 Task: Add an event with the title Second Coffee Meeting with Key Business Influencer, date '2023/10/08', time 7:00 AM to 9:00 AMand add a description: In addition to the formal agenda, the AGM may also include guest speakers, industry experts, or presentations on relevant topics of interest to the attendees. These sessions provide an opportunity to gain insights from external sources, broaden perspectives, and stay informed about emerging trends or challenges that may impact the organization's future., put the event into Blue category . Add location for the event as: 321 Gulbenkian Museum, Lisbon, Portugal, logged in from the account softage.9@softage.netand send the event invitation to softage.7@softage.net with CC to  softage.8@softage.net. Set a reminder for the event 5 minutes before
Action: Mouse moved to (84, 116)
Screenshot: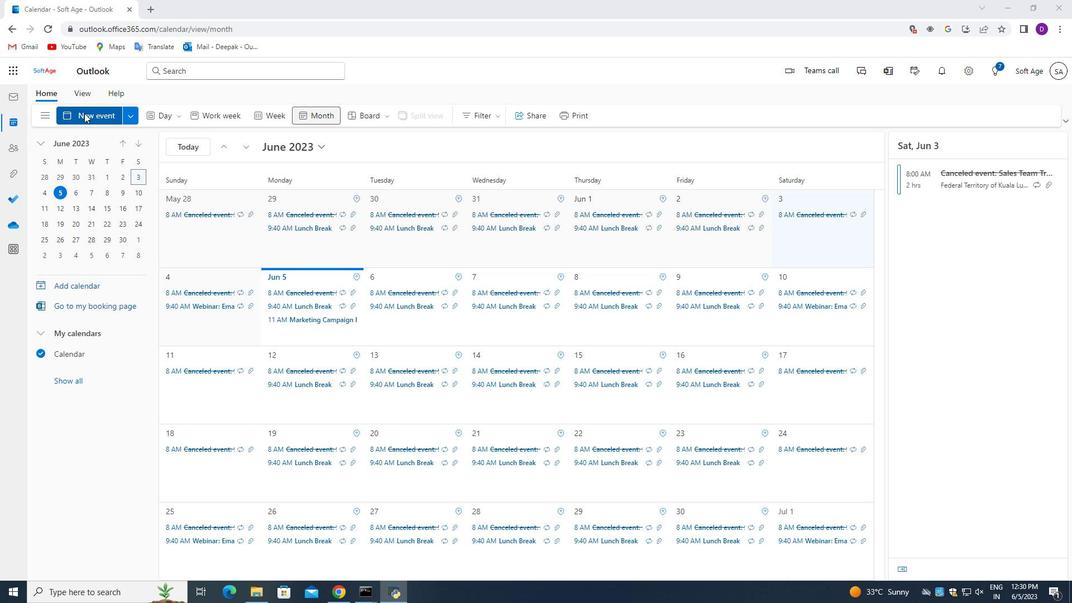 
Action: Mouse pressed left at (84, 116)
Screenshot: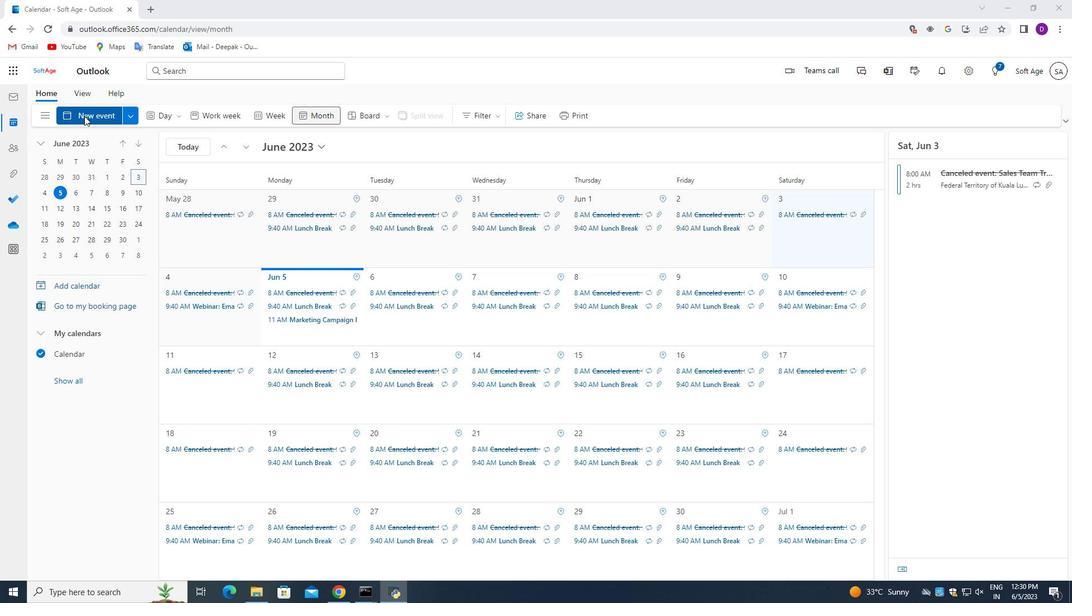 
Action: Mouse moved to (406, 481)
Screenshot: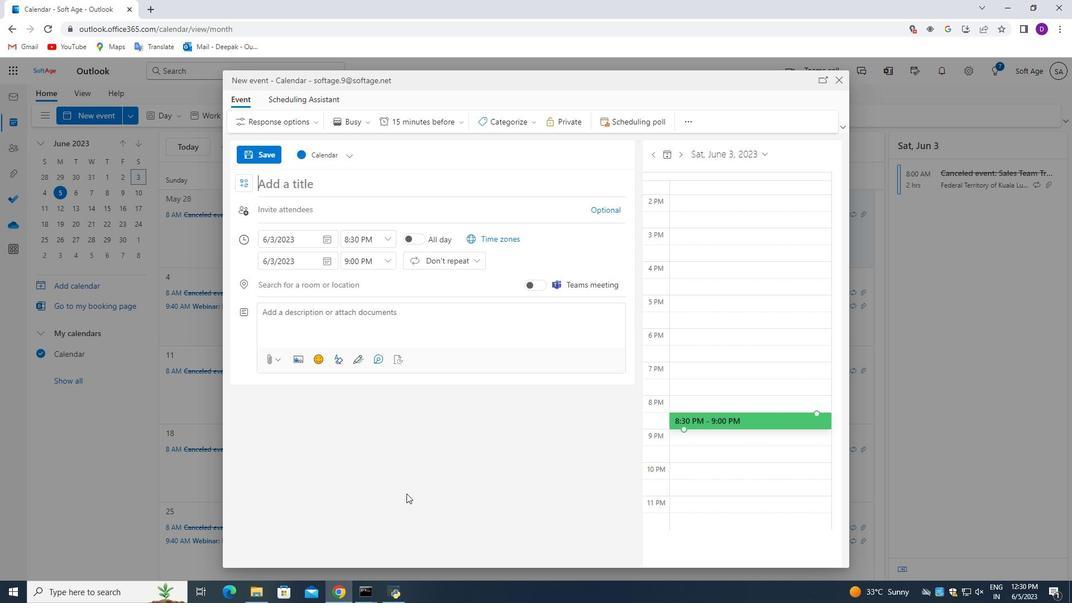 
Action: Key pressed <Key.shift_r>Second<Key.space><Key.shift_r>Coffee<Key.space><Key.shift>Meeting<Key.space><Key.shift_r>with<Key.space>key<Key.space><Key.shift_r>Business<Key.space><Key.shift>Influencer
Screenshot: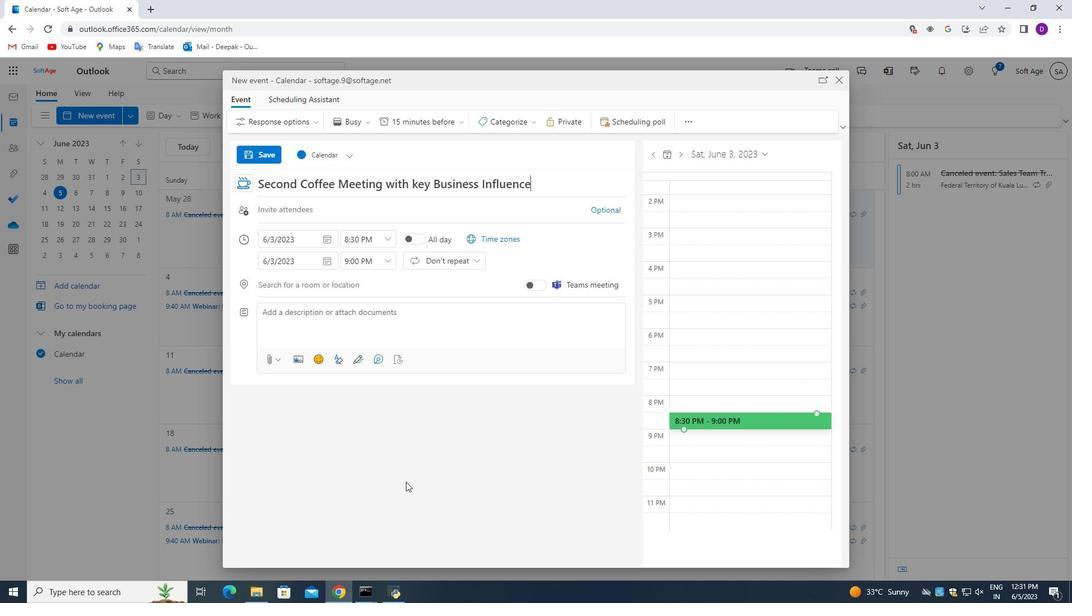 
Action: Mouse moved to (325, 239)
Screenshot: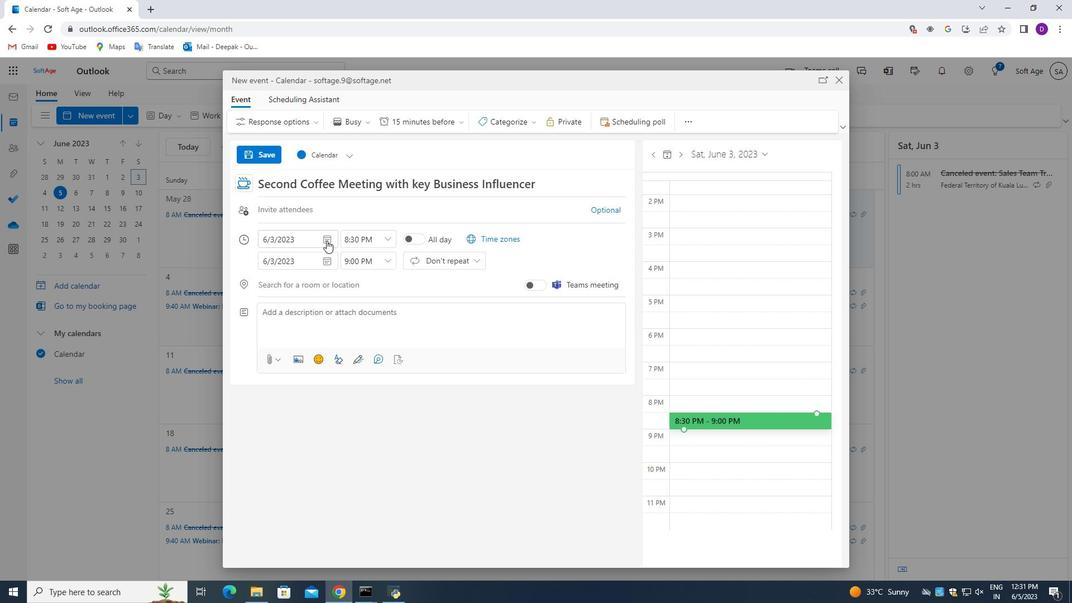 
Action: Mouse pressed left at (325, 239)
Screenshot: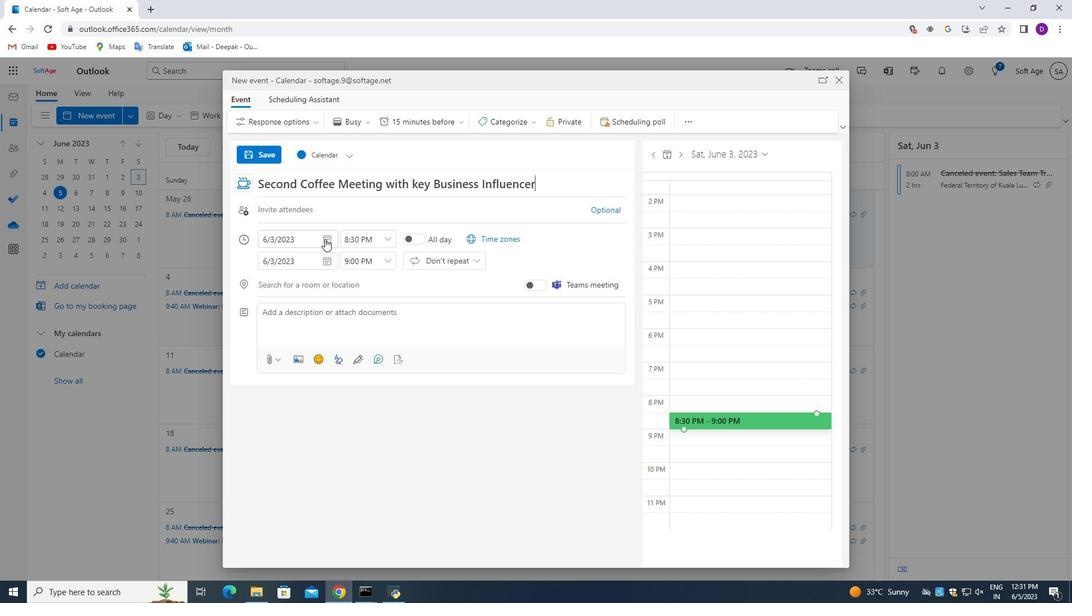 
Action: Mouse moved to (309, 266)
Screenshot: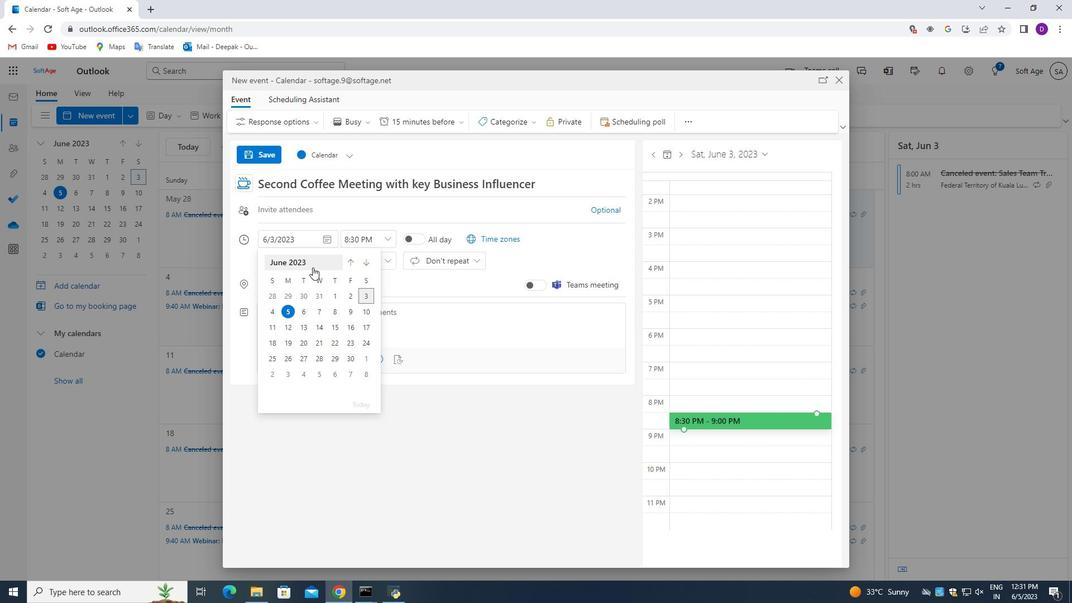 
Action: Mouse pressed left at (309, 266)
Screenshot: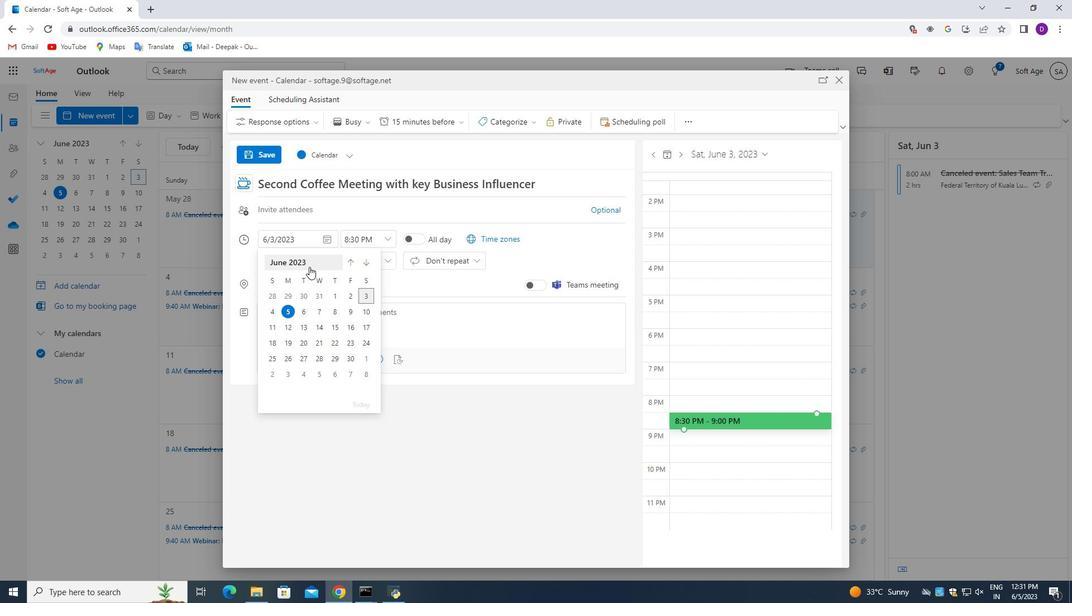 
Action: Mouse moved to (308, 344)
Screenshot: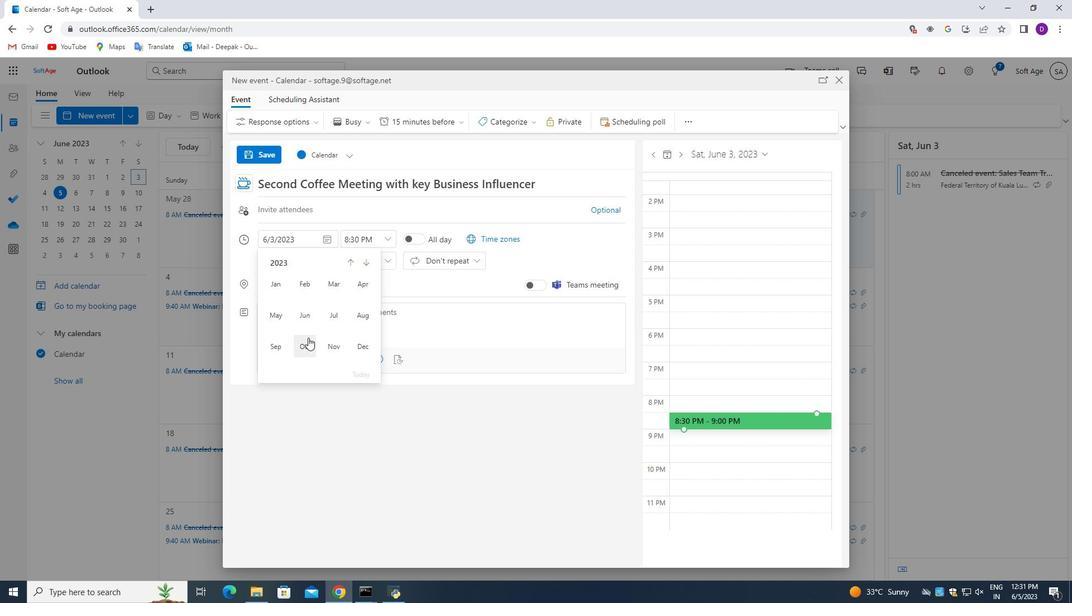 
Action: Mouse pressed left at (308, 344)
Screenshot: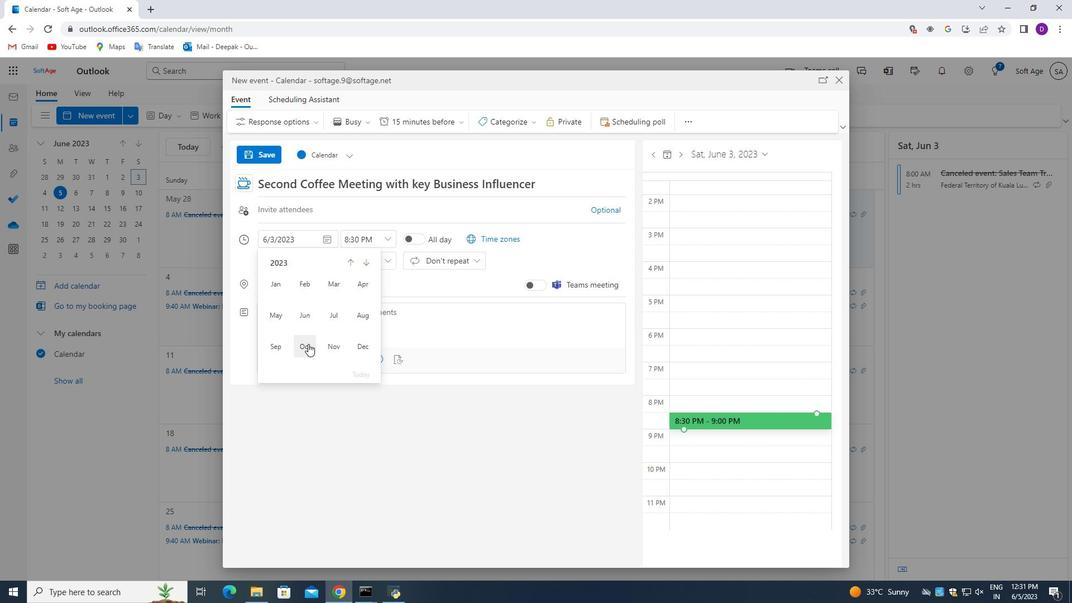 
Action: Mouse moved to (276, 313)
Screenshot: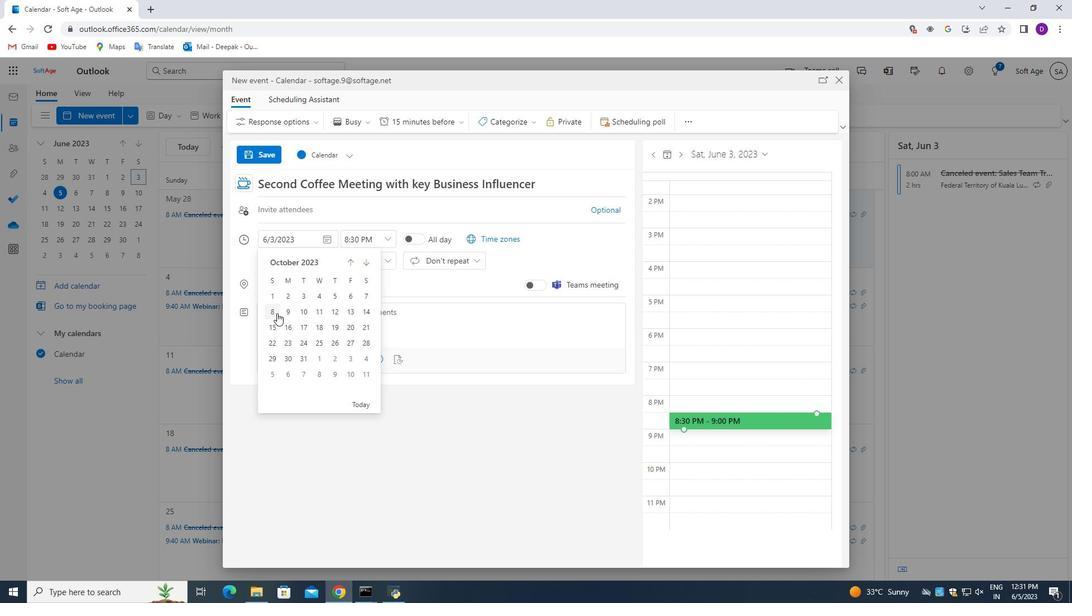 
Action: Mouse pressed left at (276, 313)
Screenshot: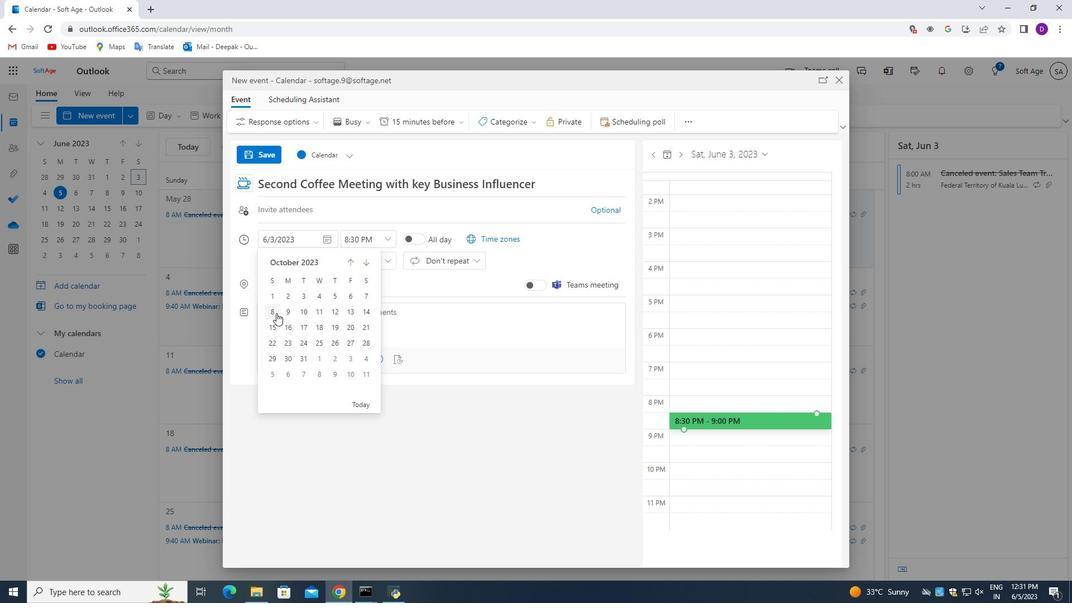 
Action: Mouse moved to (384, 243)
Screenshot: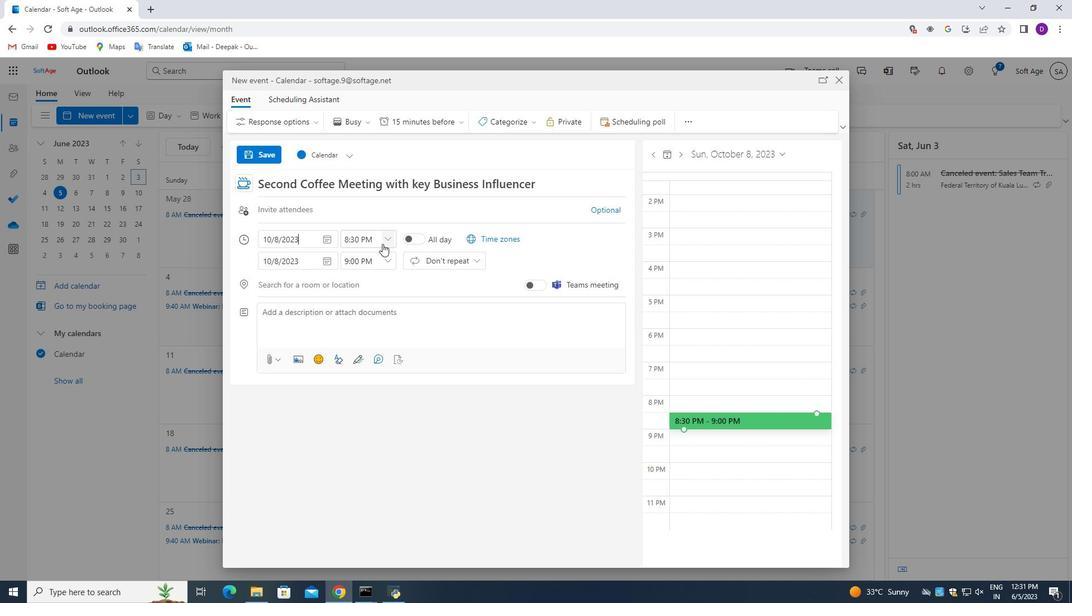 
Action: Mouse pressed left at (384, 243)
Screenshot: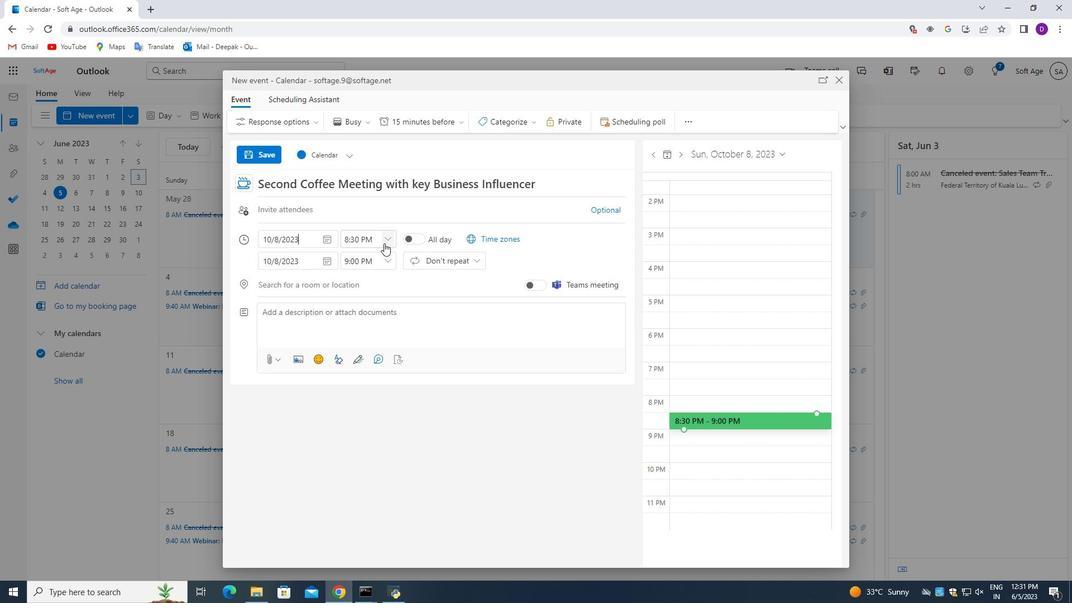 
Action: Mouse moved to (365, 319)
Screenshot: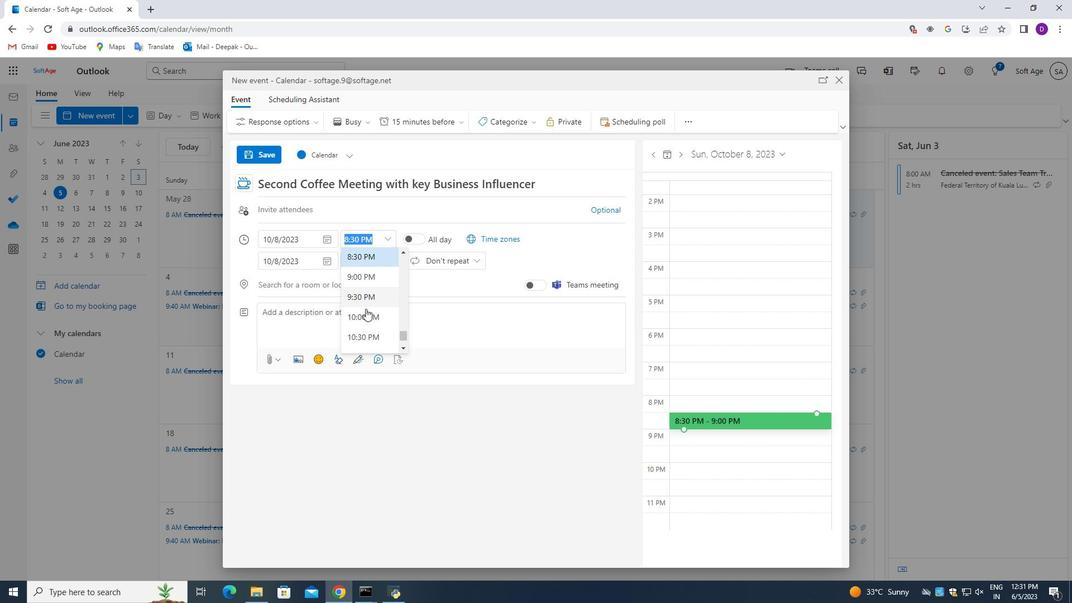 
Action: Mouse scrolled (365, 320) with delta (0, 0)
Screenshot: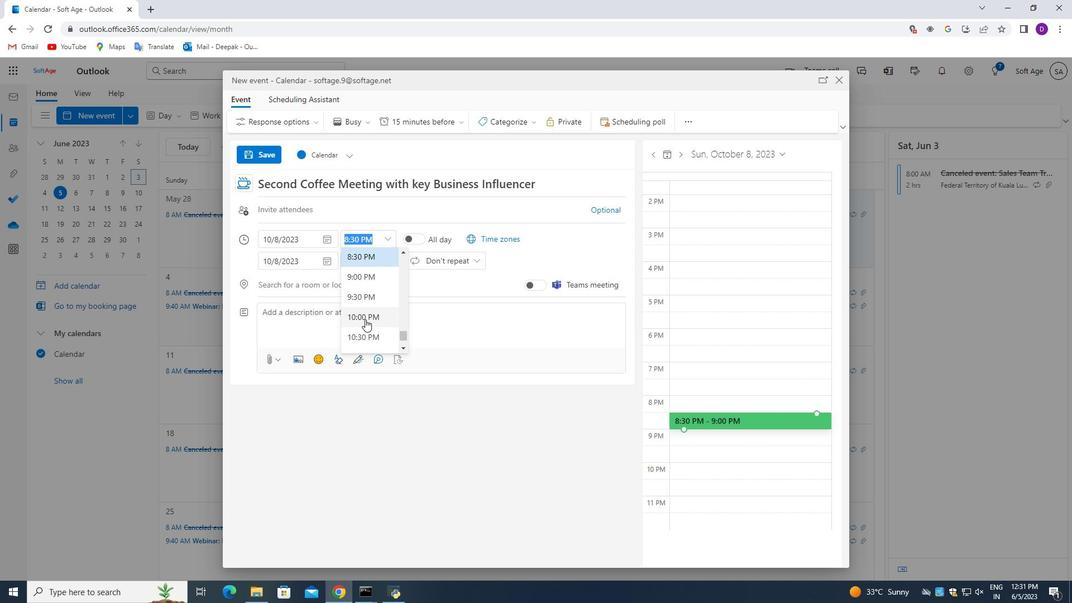 
Action: Mouse scrolled (365, 320) with delta (0, 0)
Screenshot: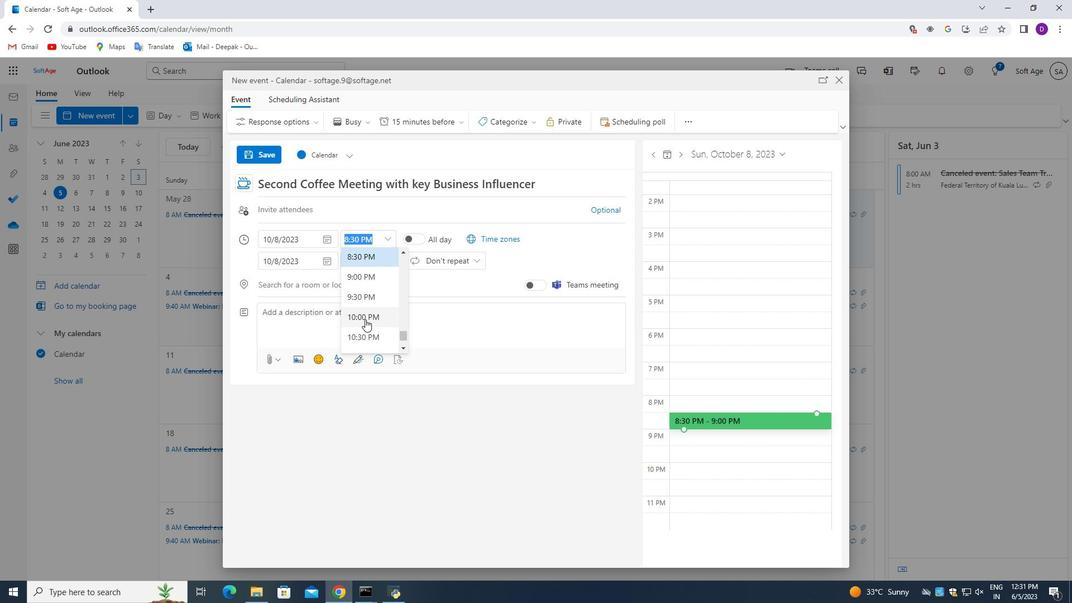 
Action: Mouse scrolled (365, 320) with delta (0, 0)
Screenshot: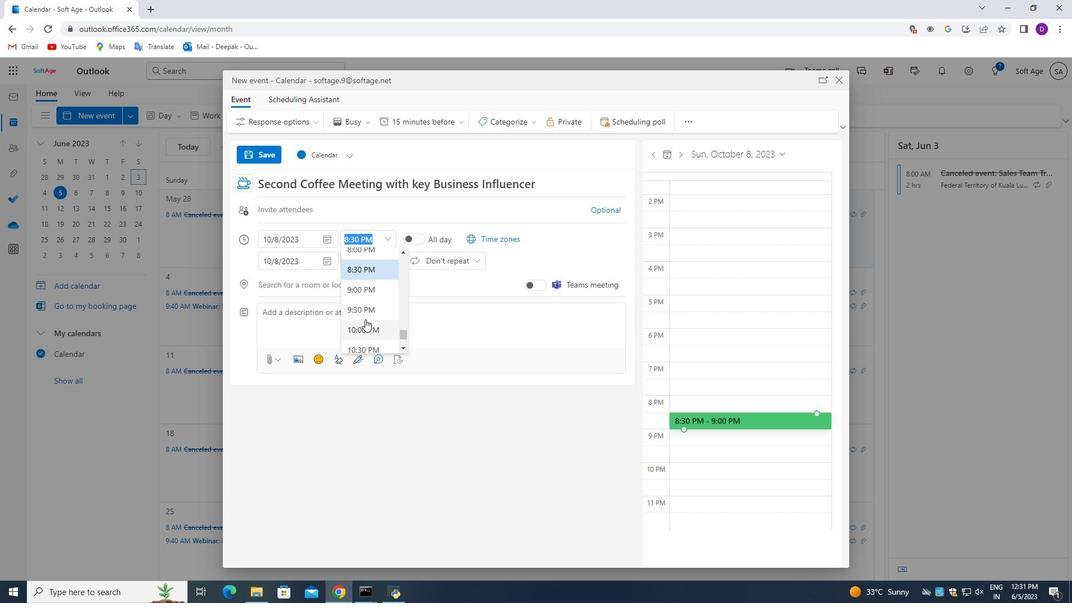
Action: Mouse moved to (364, 316)
Screenshot: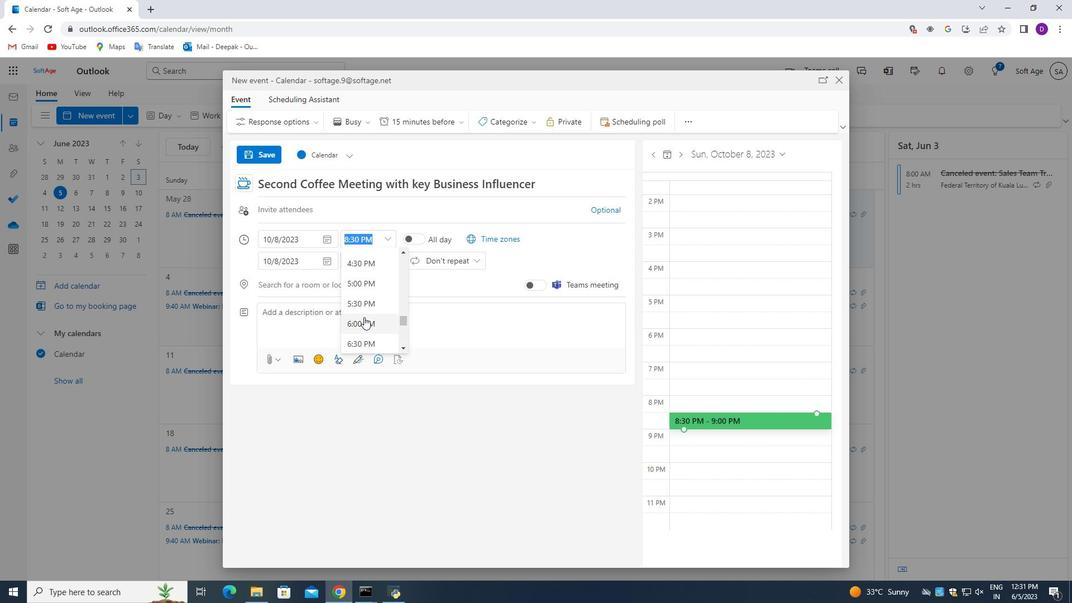 
Action: Mouse scrolled (364, 316) with delta (0, 0)
Screenshot: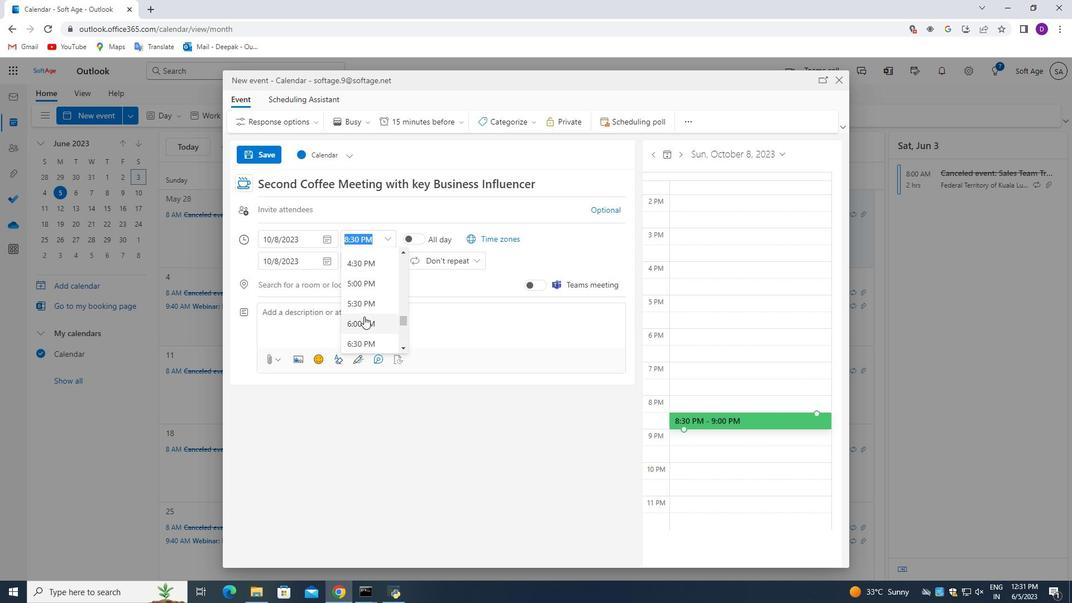 
Action: Mouse moved to (364, 316)
Screenshot: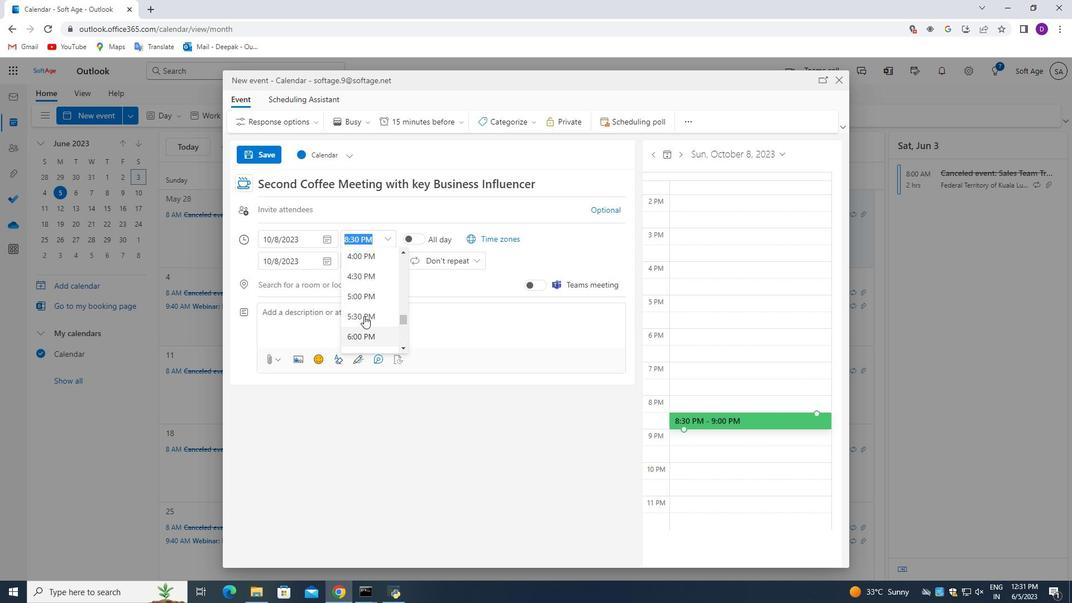 
Action: Mouse scrolled (364, 316) with delta (0, 0)
Screenshot: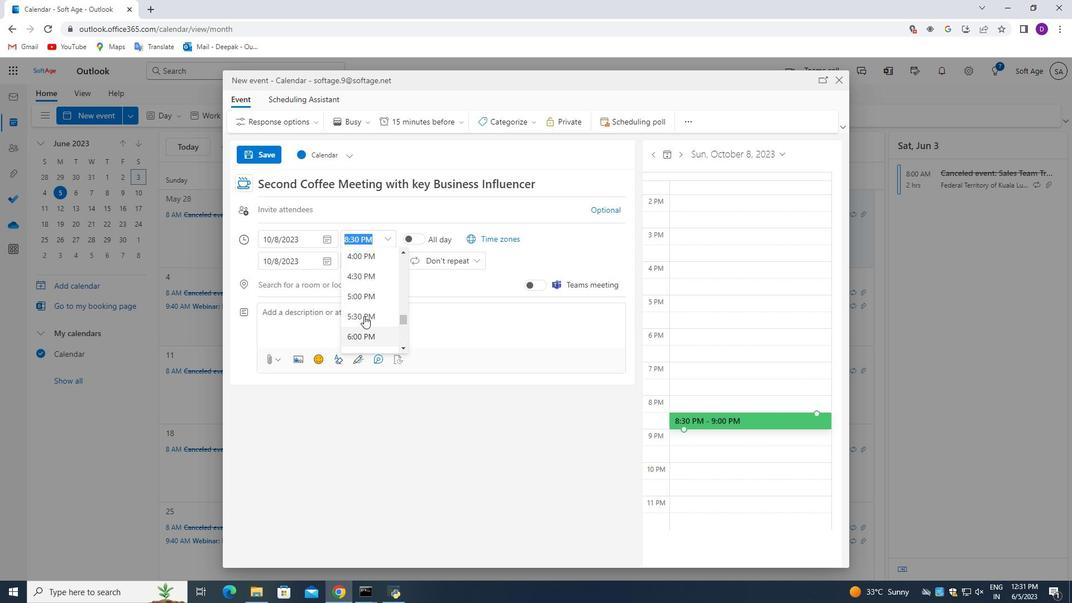 
Action: Mouse scrolled (364, 316) with delta (0, 0)
Screenshot: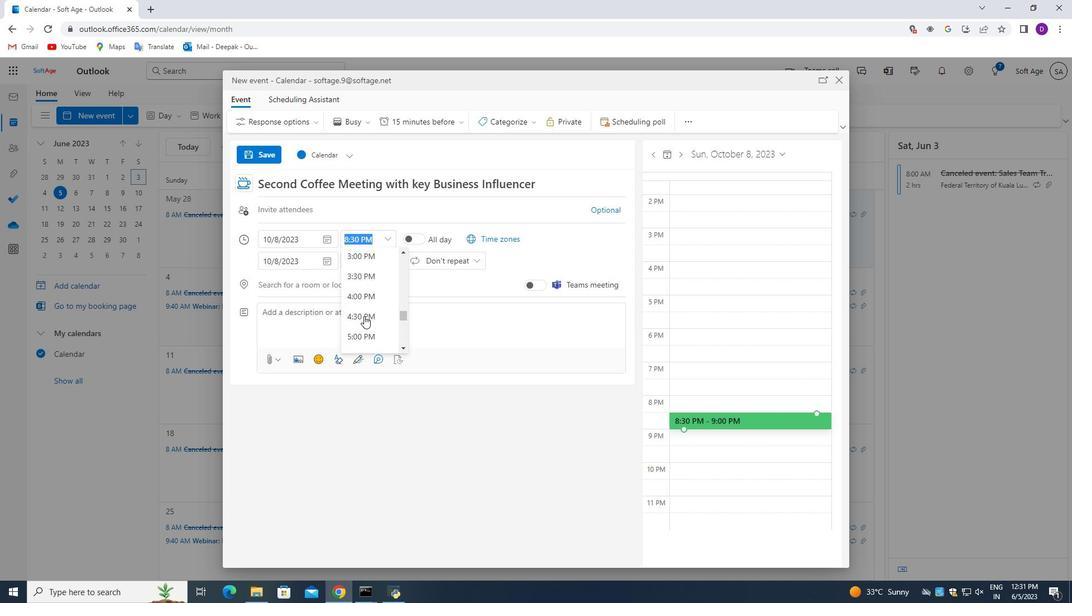 
Action: Mouse scrolled (364, 316) with delta (0, 0)
Screenshot: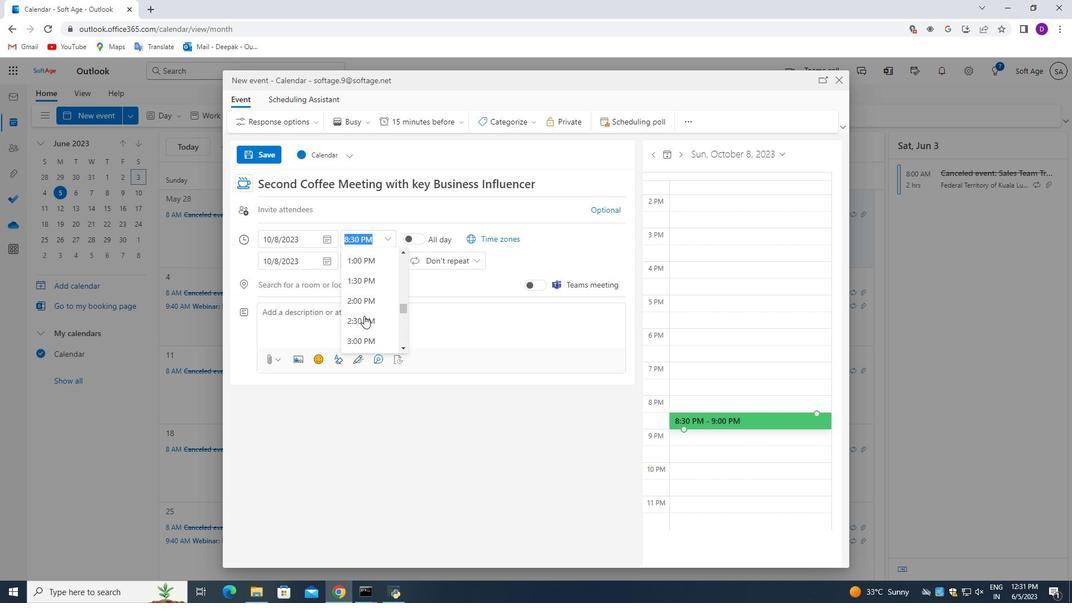 
Action: Mouse scrolled (364, 316) with delta (0, 0)
Screenshot: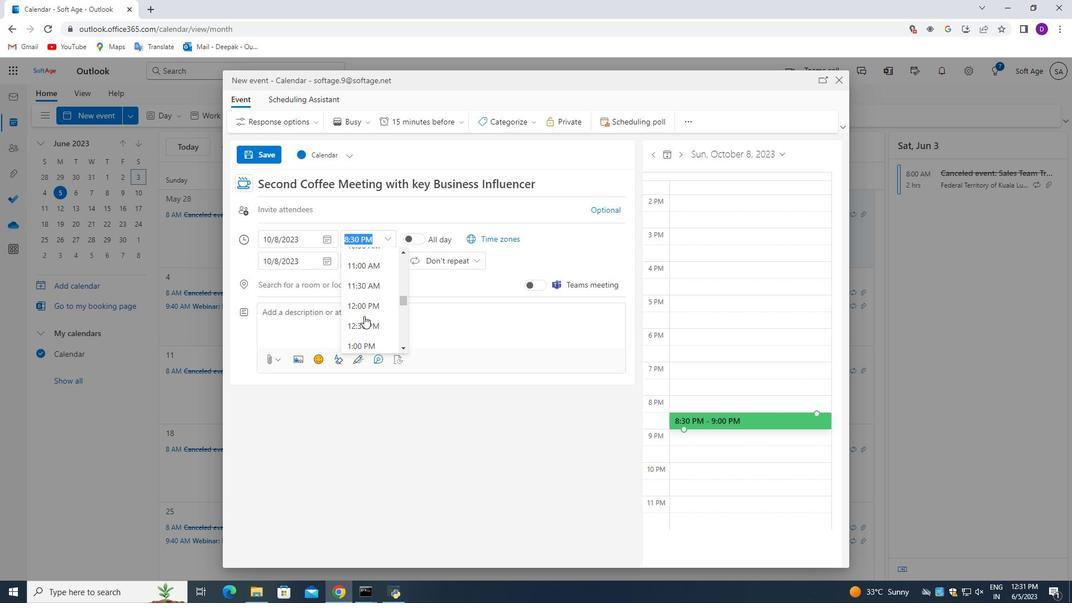 
Action: Mouse scrolled (364, 316) with delta (0, 0)
Screenshot: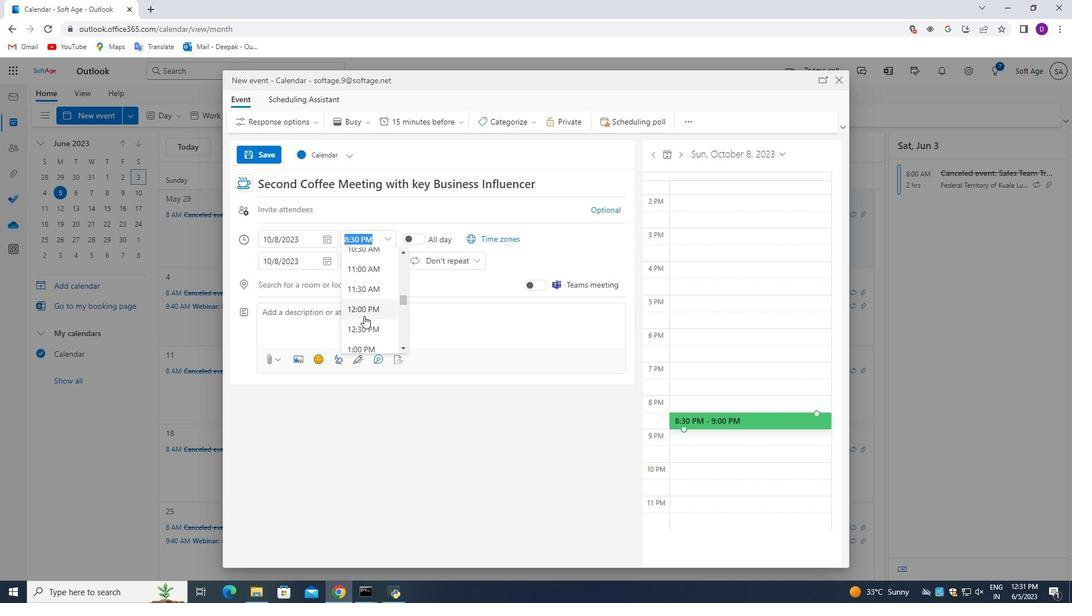 
Action: Mouse scrolled (364, 316) with delta (0, 0)
Screenshot: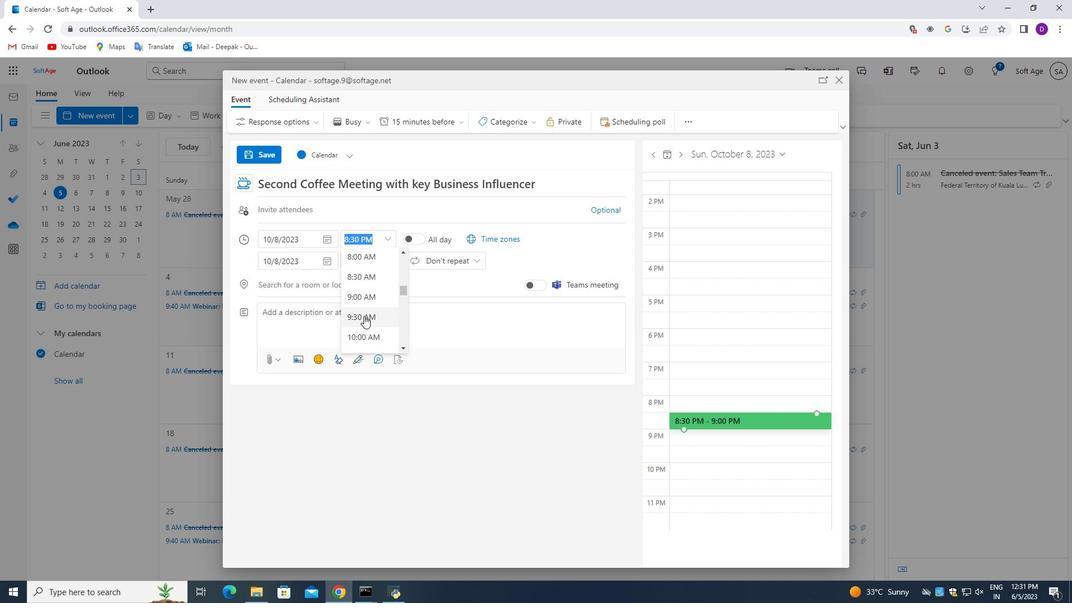 
Action: Mouse moved to (361, 274)
Screenshot: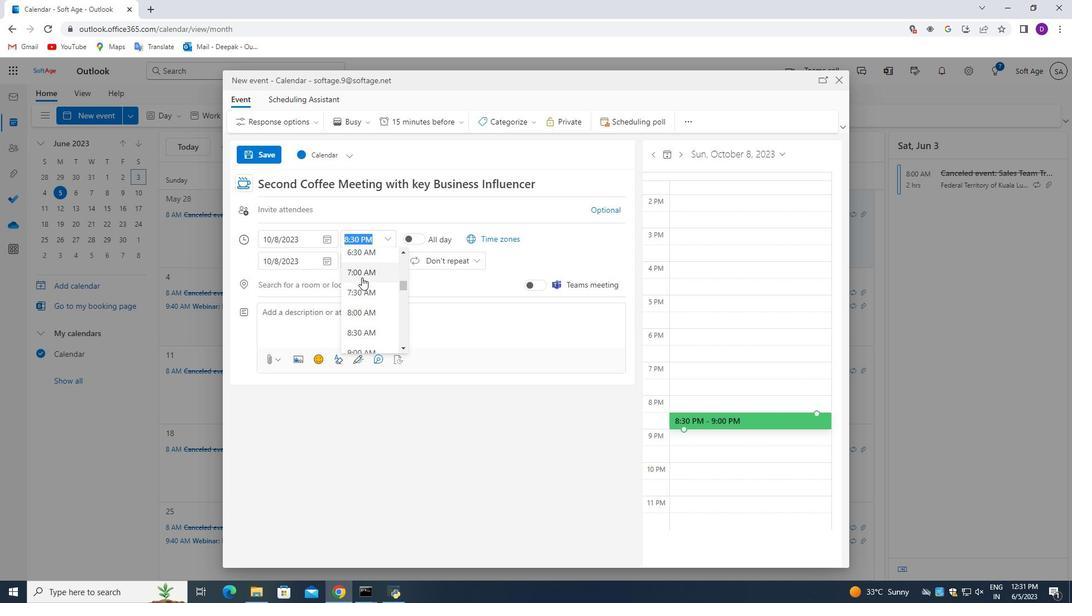 
Action: Mouse pressed left at (361, 274)
Screenshot: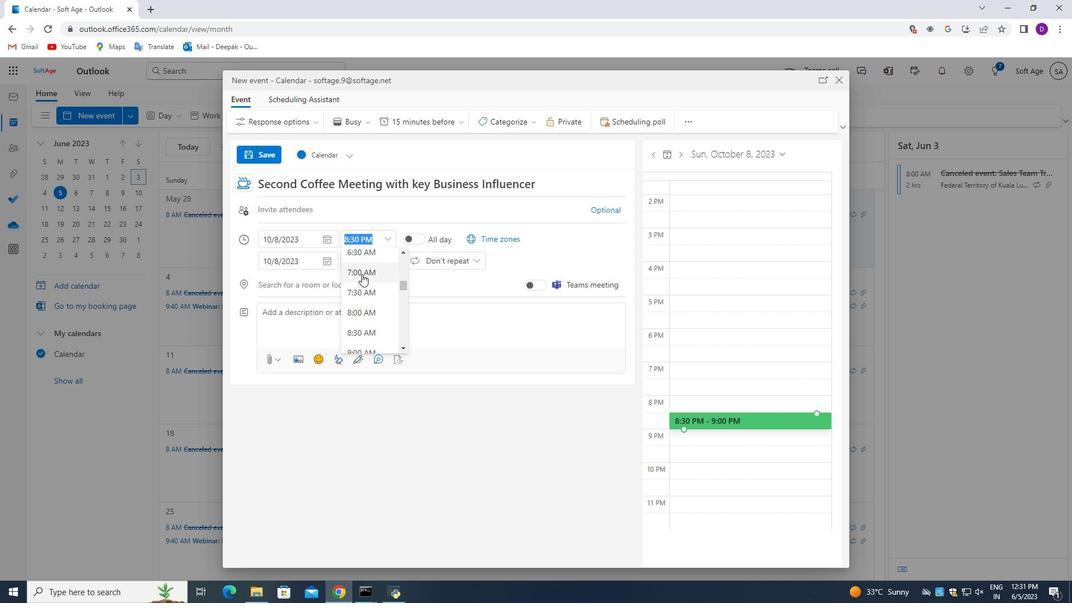 
Action: Mouse moved to (387, 261)
Screenshot: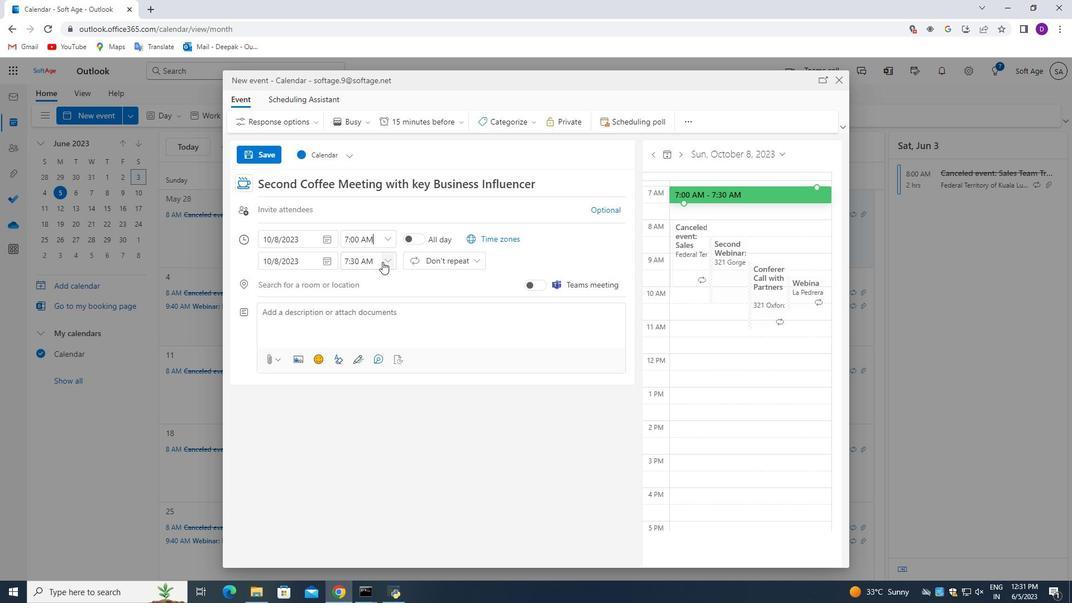 
Action: Mouse pressed left at (387, 261)
Screenshot: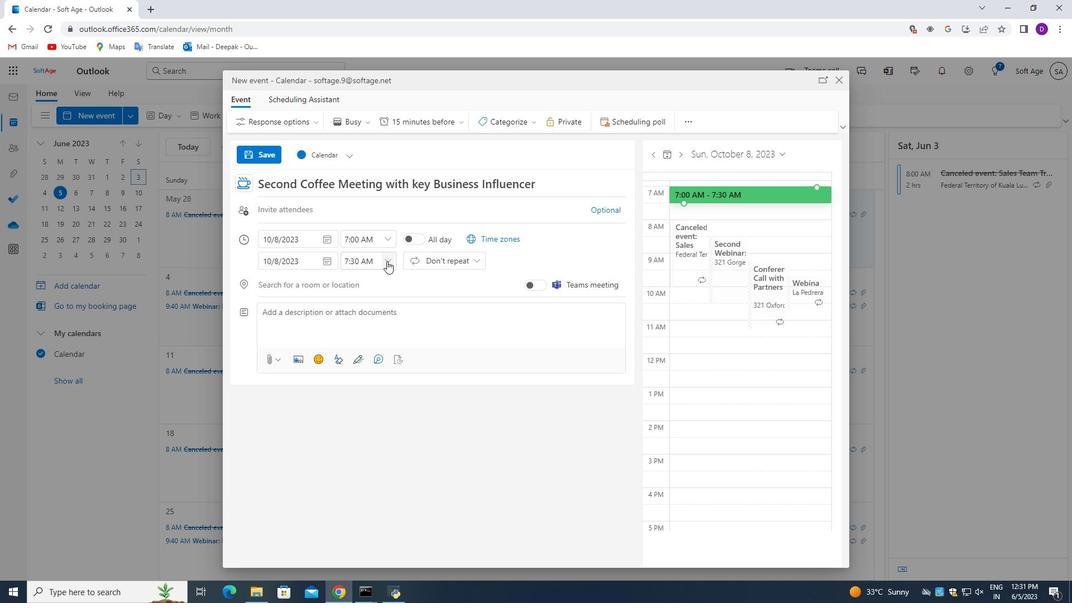
Action: Mouse moved to (389, 336)
Screenshot: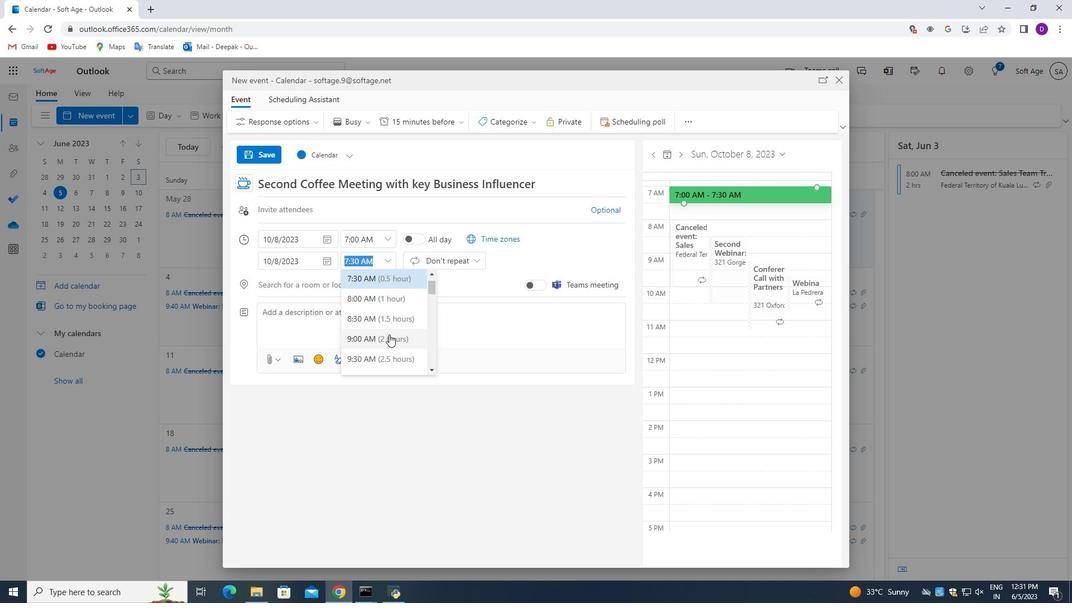 
Action: Mouse pressed left at (389, 336)
Screenshot: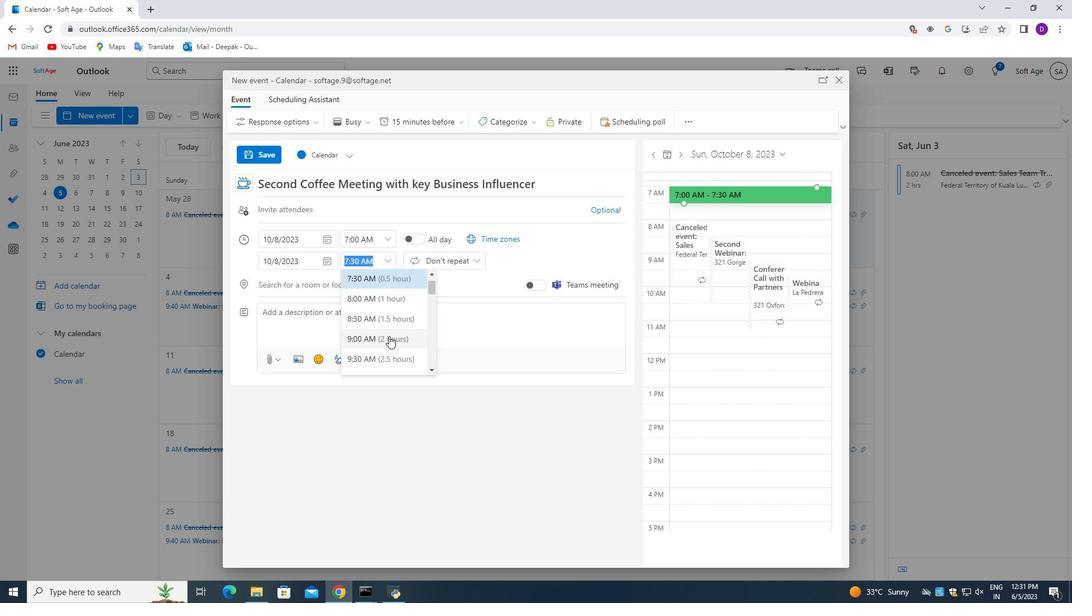 
Action: Mouse moved to (336, 317)
Screenshot: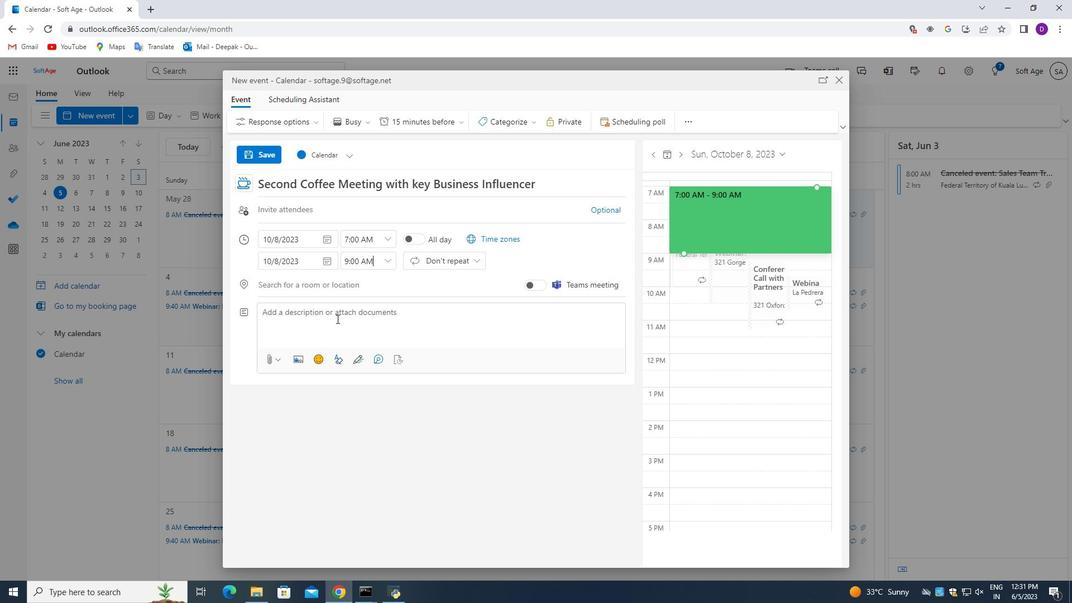 
Action: Mouse pressed left at (336, 317)
Screenshot: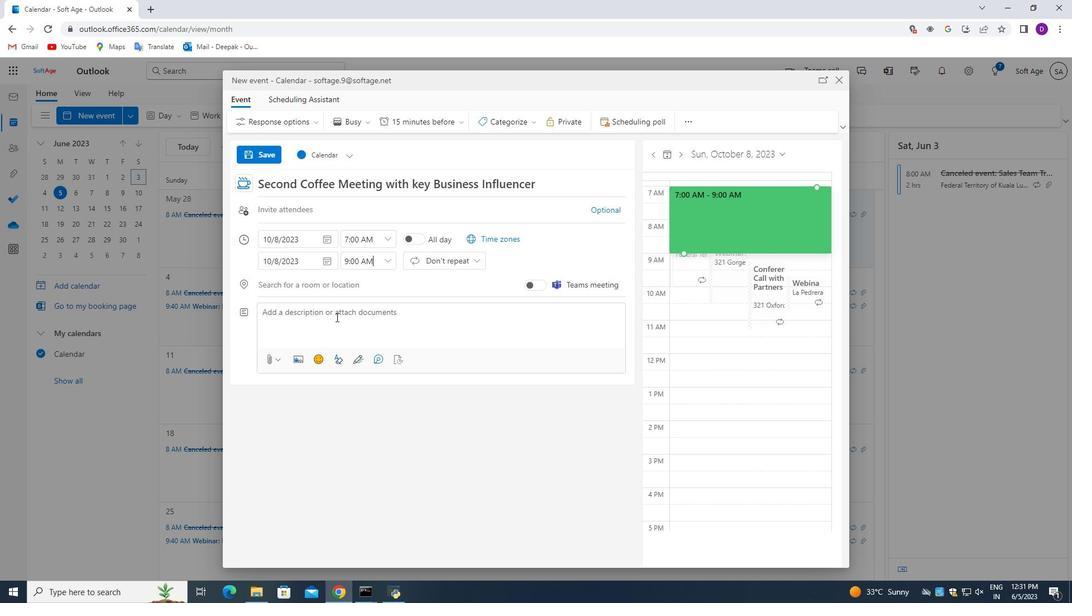 
Action: Mouse moved to (353, 453)
Screenshot: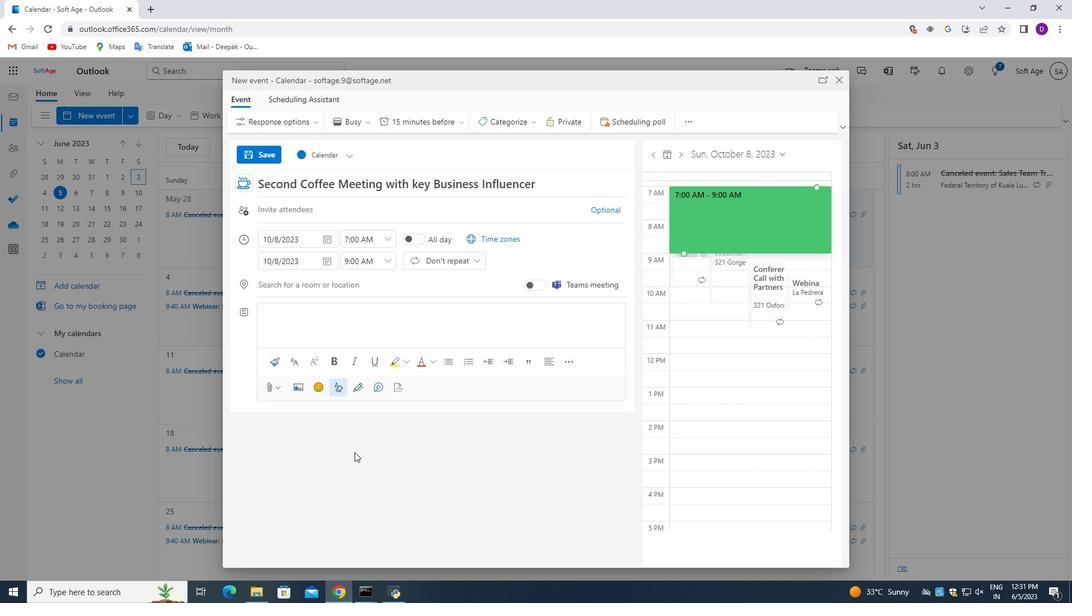 
Action: Key pressed in<Key.space>additio
Screenshot: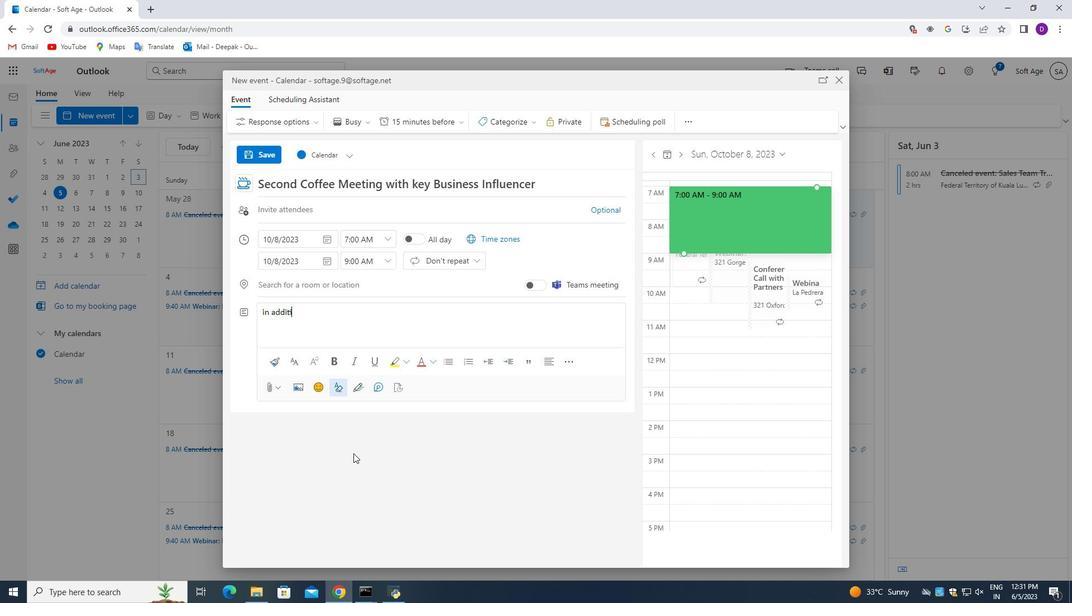 
Action: Mouse moved to (352, 453)
Screenshot: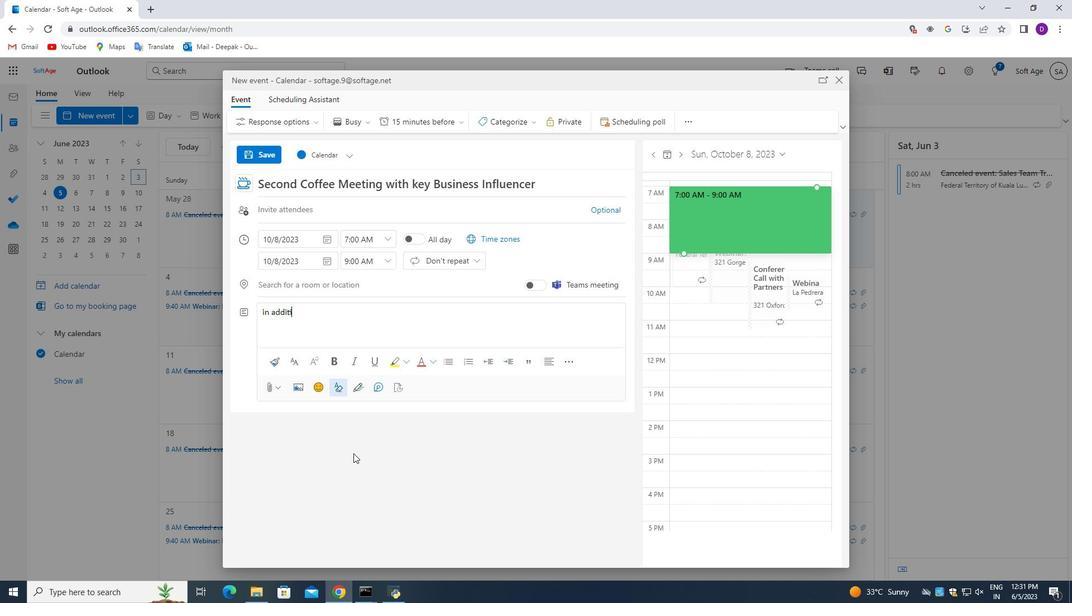 
Action: Key pressed n<Key.space>to<Key.space>the<Key.space>formal<Key.space>agenda,<Key.space>the<Key.space><Key.shift_r>AGM<Key.space>may<Key.space>also<Key.space>include<Key.space>guest<Key.space>speakers,<Key.space>industry<Key.space>experts,<Key.space>or<Key.space>presentations<Key.space>on<Key.space>relevant<Key.space>topics<Key.space>of<Key.space>interest<Key.space>to<Key.space>the<Key.space>attendees.<Key.space><Key.shift_r>These<Key.space>sessions<Key.space>provide<Key.space>and<Key.space><Key.backspace><Key.backspace><Key.space>opportunity<Key.space>to<Key.space>gin<Key.space><Key.backspace><Key.backspace><Key.backspace>ain<Key.space>insights<Key.space>from<Key.space>external<Key.space>sources,<Key.space>broaden<Key.space>perspectives,<Key.space>and<Key.space>stay<Key.space>informed<Key.space>about<Key.space>emerging<Key.space>trends<Key.space>or<Key.space>challenges<Key.space>that<Key.space>may<Key.space>impact<Key.space>the<Key.space>organization's<Key.space>future.
Screenshot: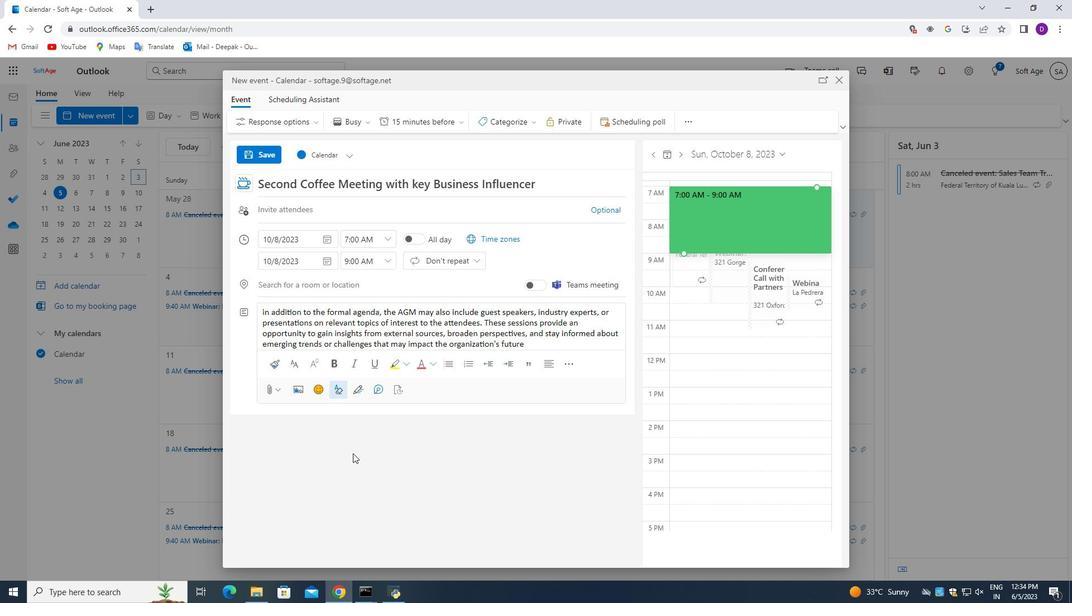 
Action: Mouse moved to (504, 125)
Screenshot: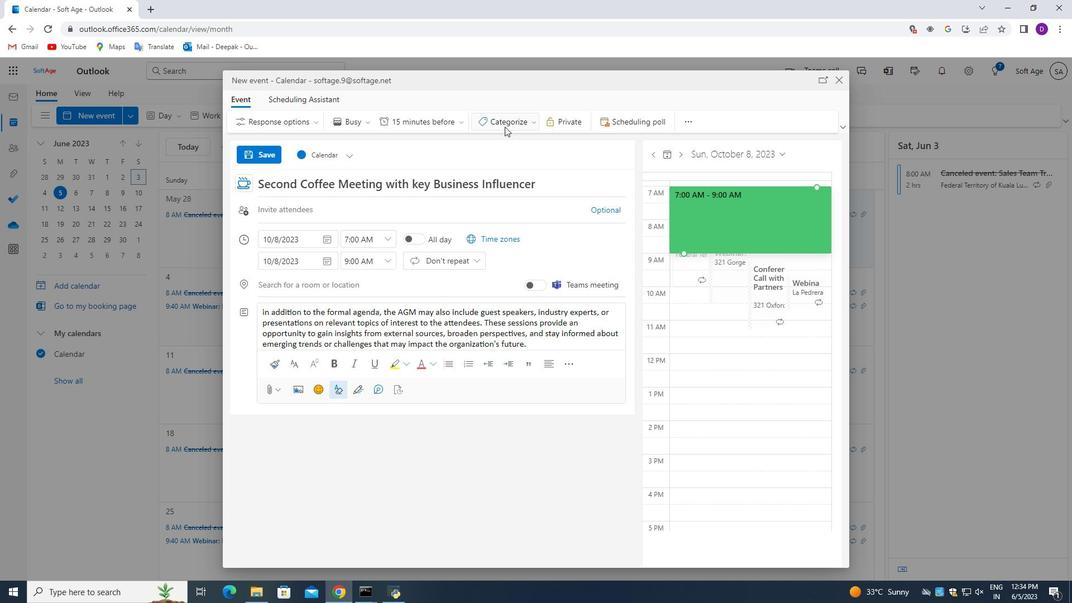 
Action: Mouse pressed left at (504, 125)
Screenshot: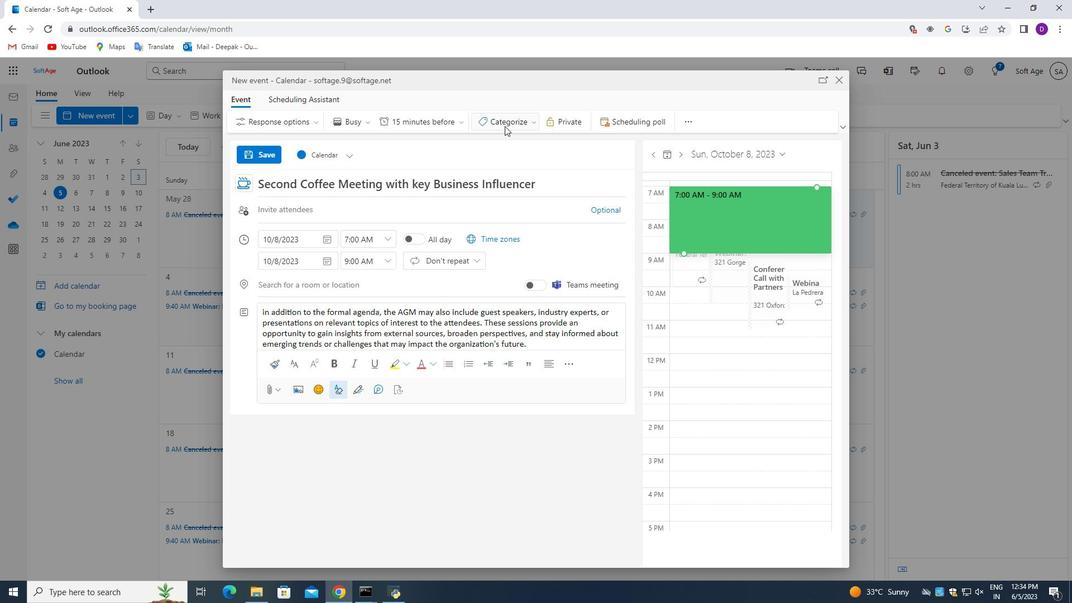 
Action: Mouse moved to (515, 144)
Screenshot: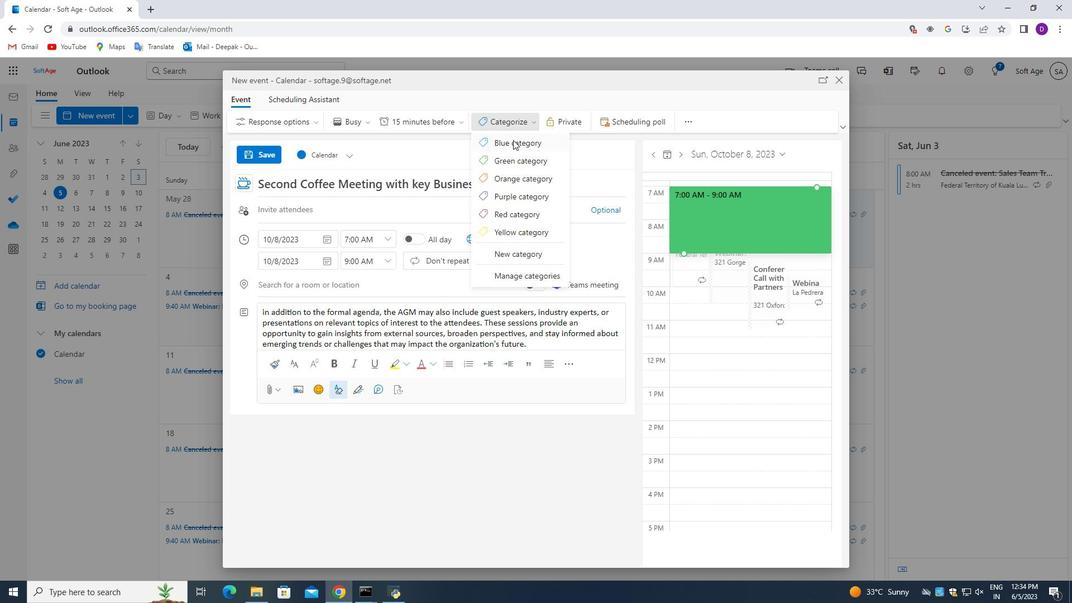 
Action: Mouse pressed left at (515, 144)
Screenshot: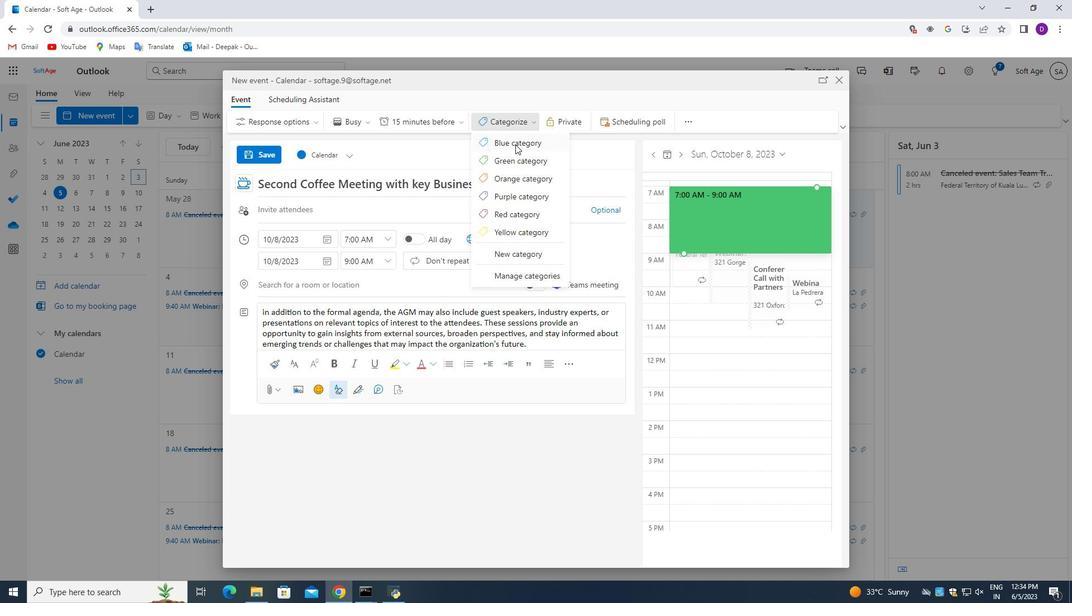
Action: Mouse moved to (321, 284)
Screenshot: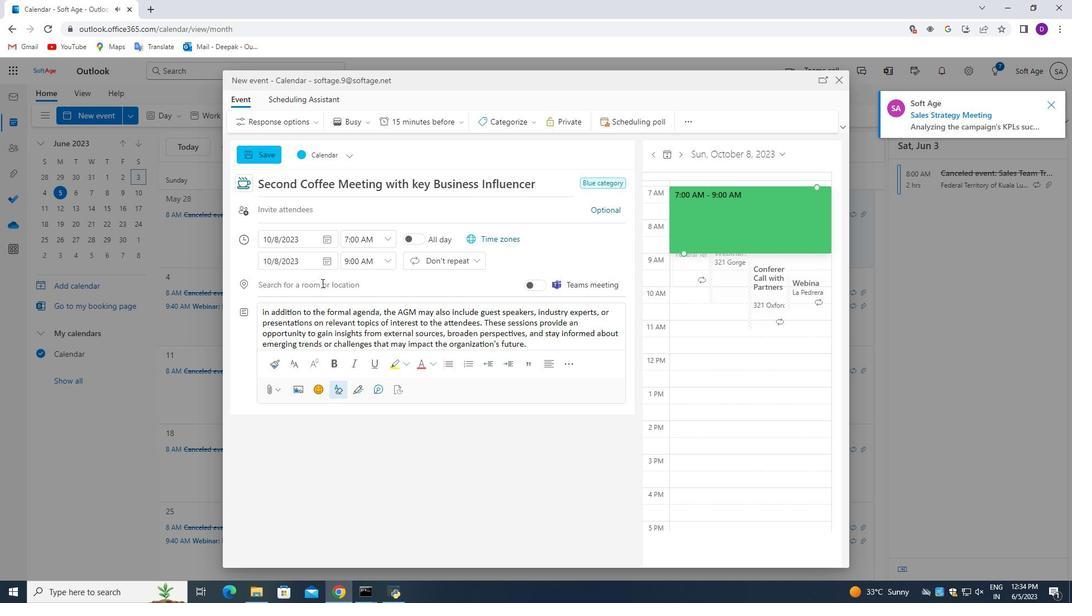 
Action: Mouse pressed left at (321, 284)
Screenshot: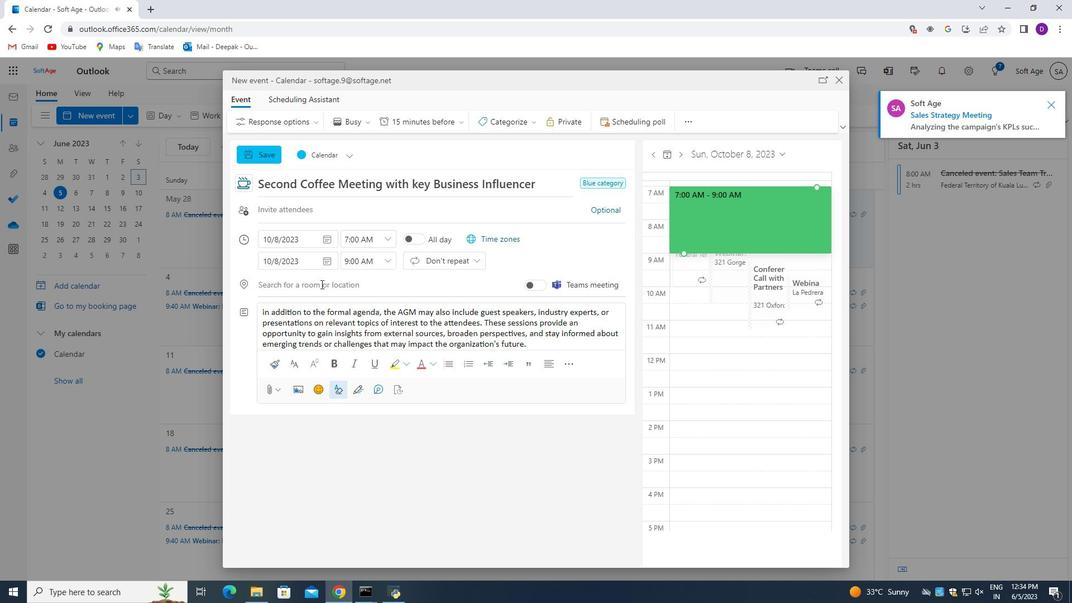 
Action: Key pressed 321<Key.space><Key.shift_r>Gulbenkian<Key.space><Key.shift>Museum,<Key.space><Key.shift>Lisbon,<Key.space><Key.shift>Portugal
Screenshot: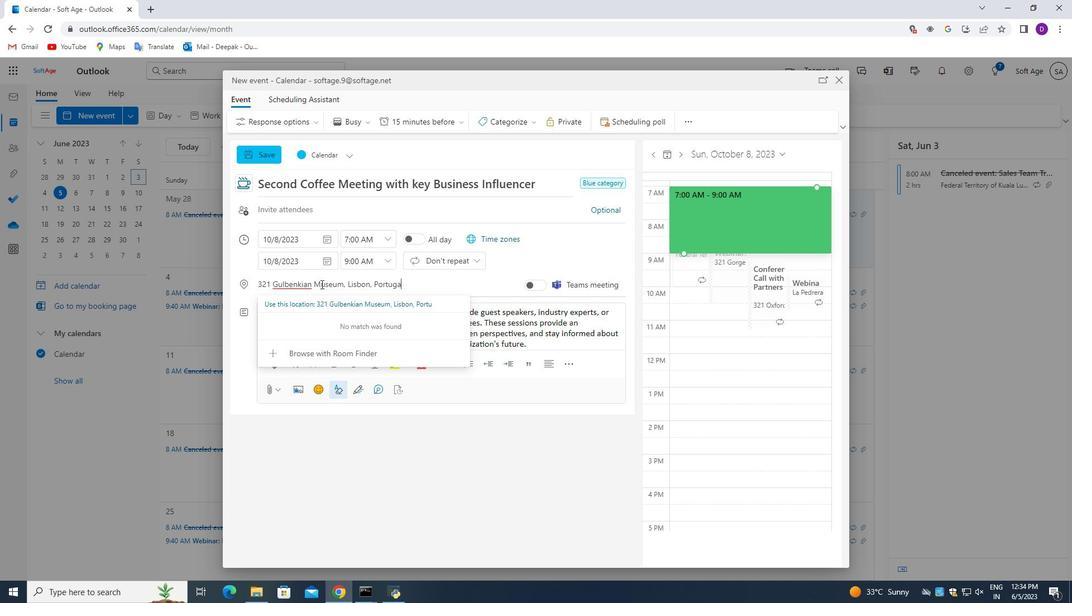 
Action: Mouse moved to (301, 211)
Screenshot: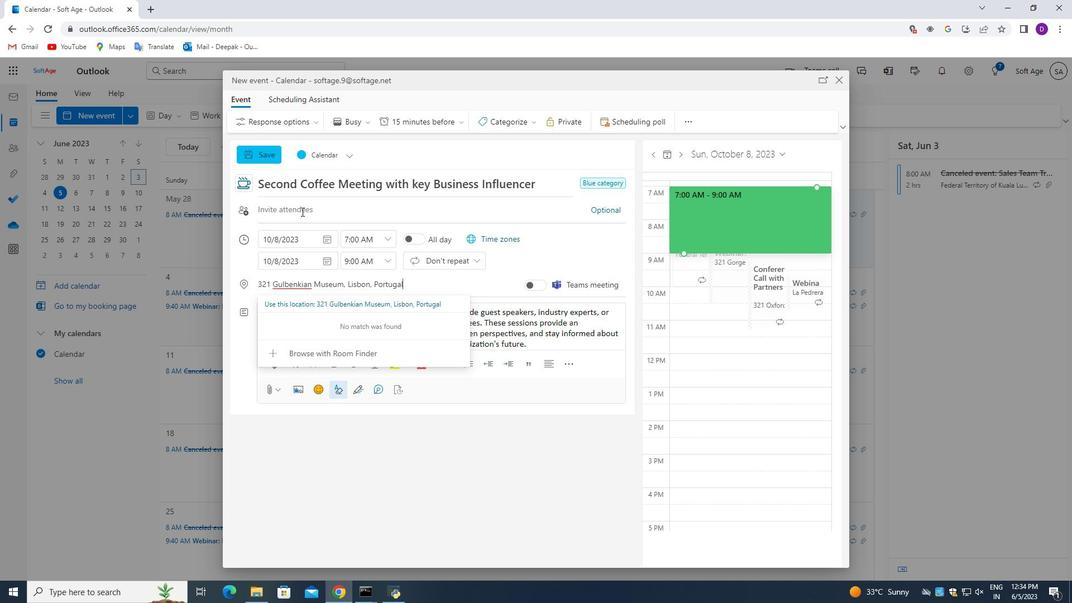 
Action: Mouse pressed left at (301, 211)
Screenshot: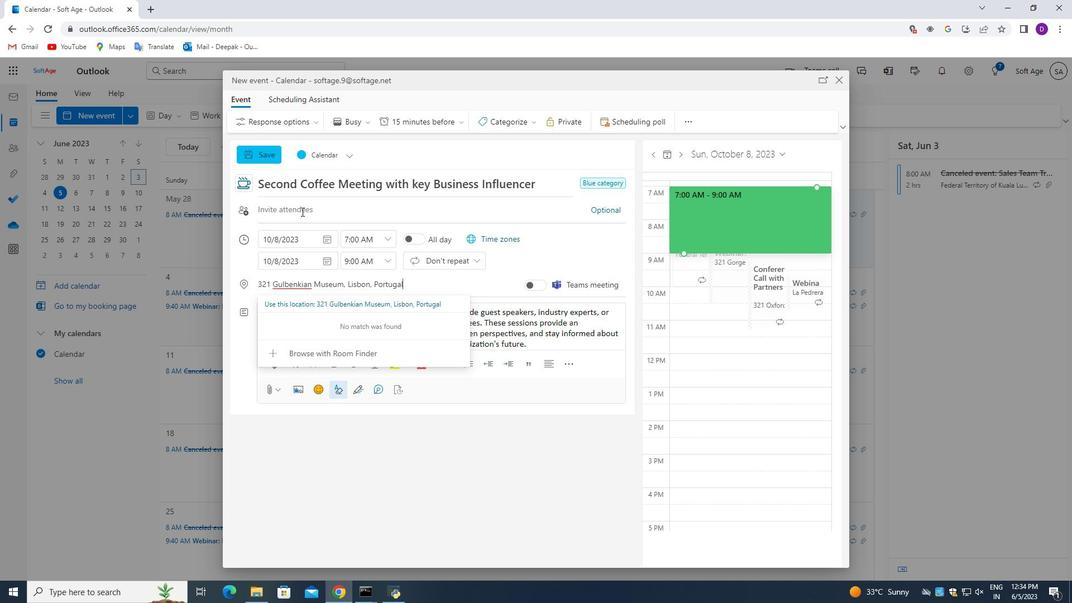 
Action: Key pressed softage.7<Key.shift>@sotage.net
Screenshot: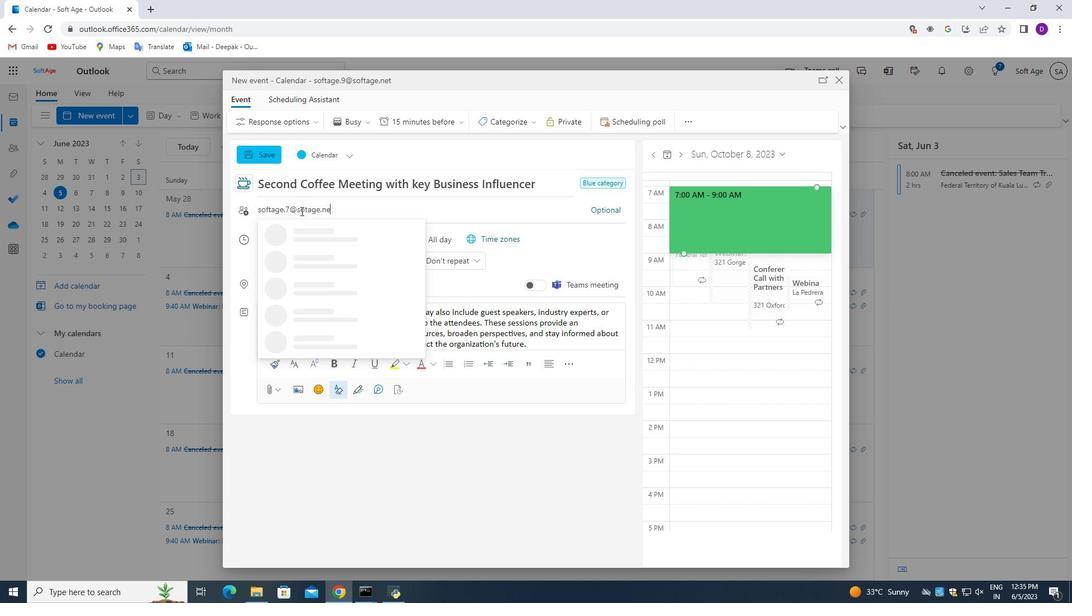 
Action: Mouse moved to (306, 209)
Screenshot: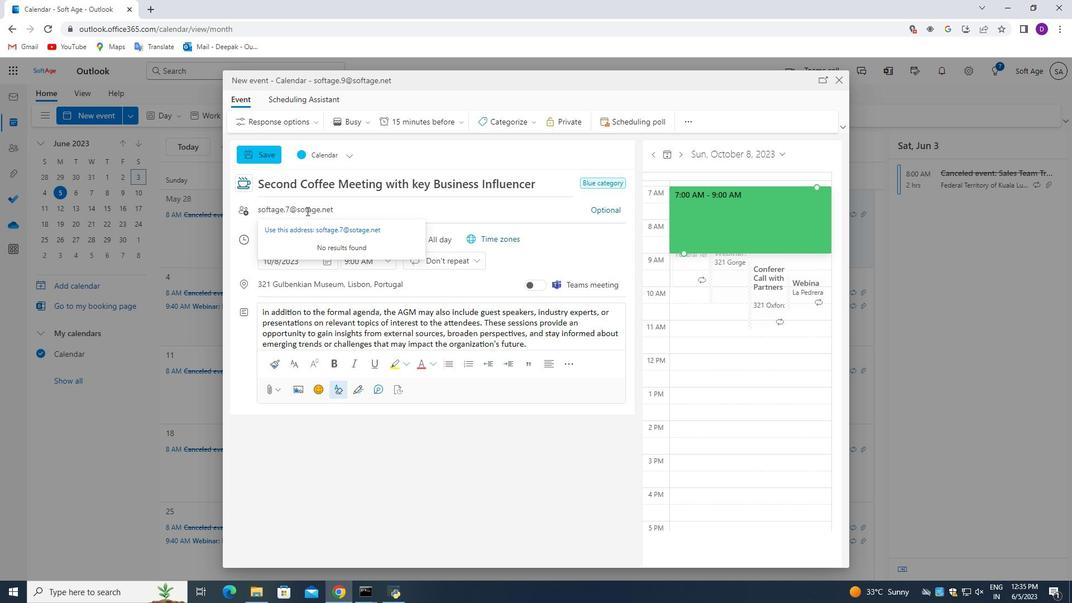 
Action: Mouse pressed left at (306, 209)
Screenshot: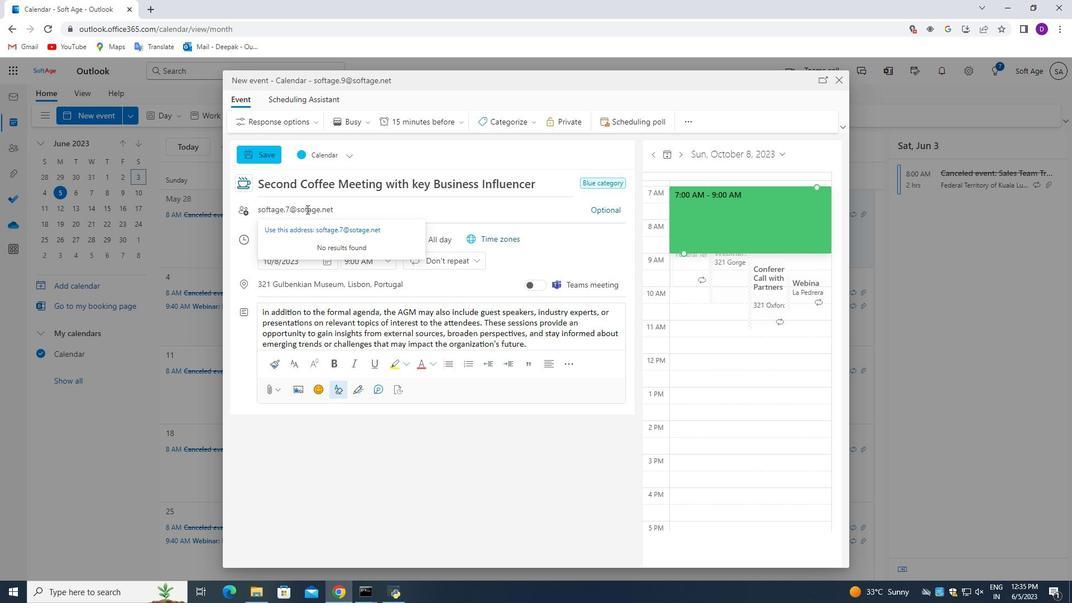 
Action: Mouse moved to (348, 218)
Screenshot: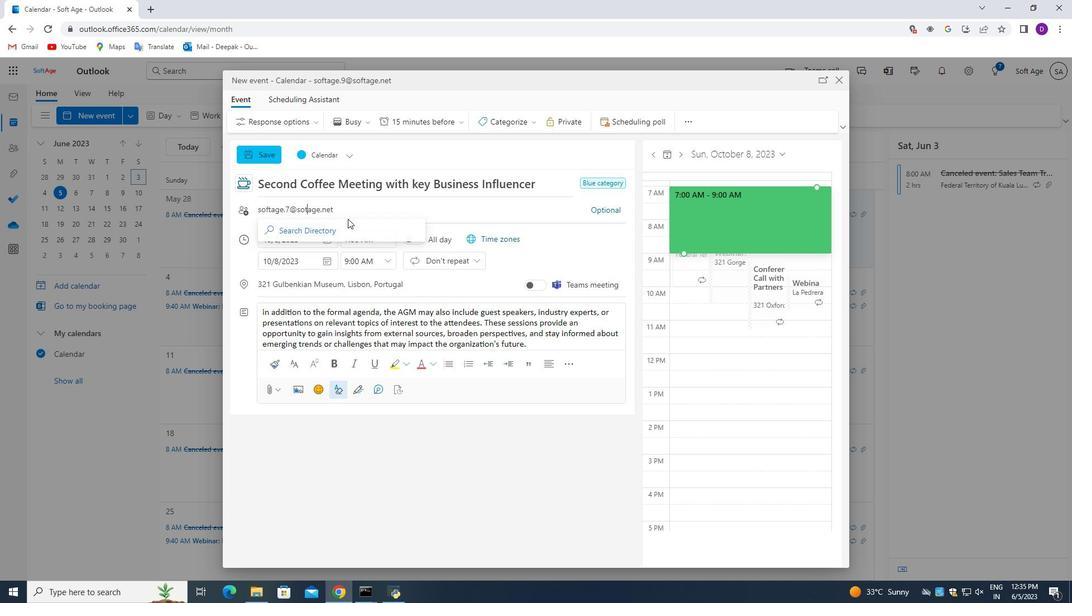 
Action: Key pressed <Key.left>f
Screenshot: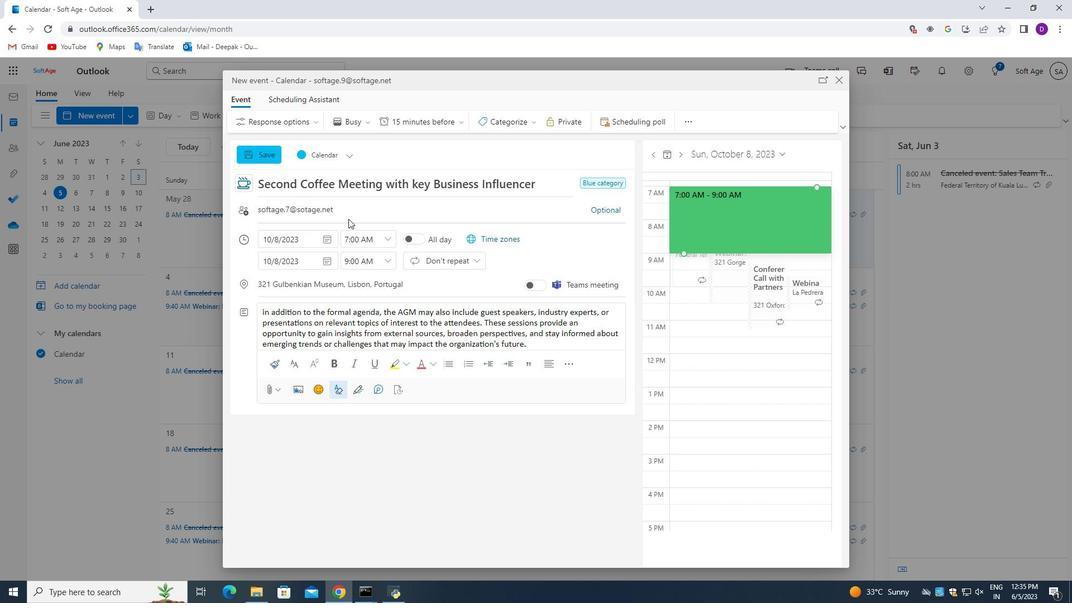 
Action: Mouse moved to (345, 231)
Screenshot: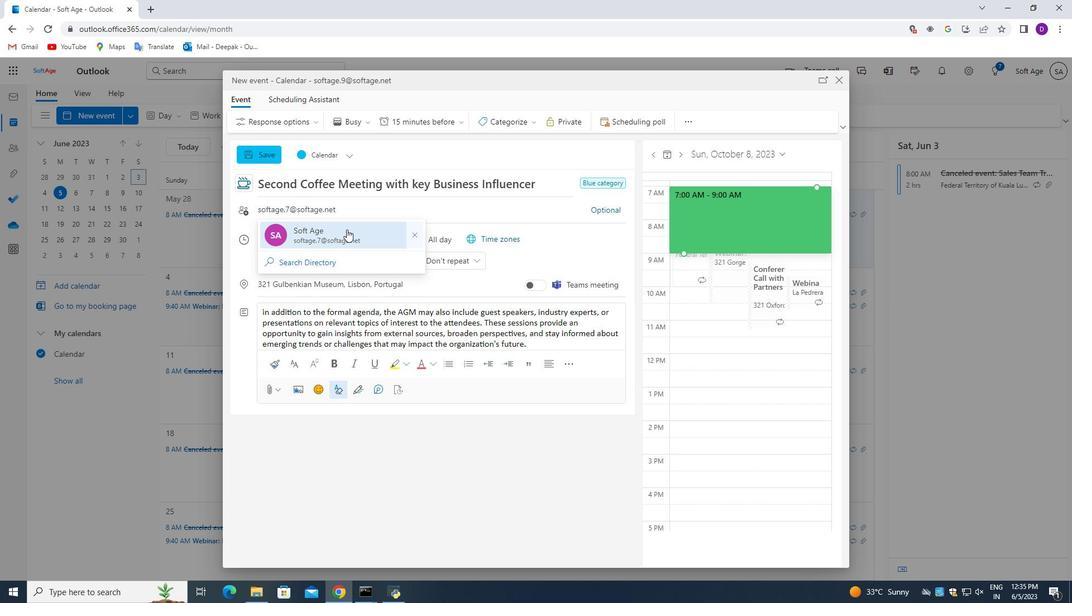 
Action: Mouse pressed left at (345, 231)
Screenshot: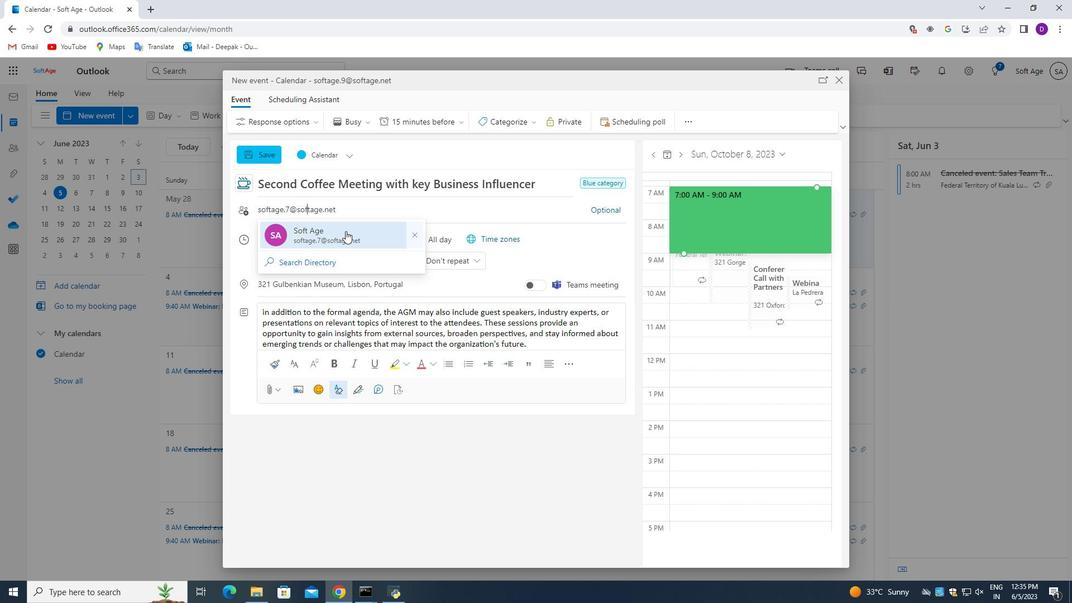 
Action: Mouse moved to (602, 217)
Screenshot: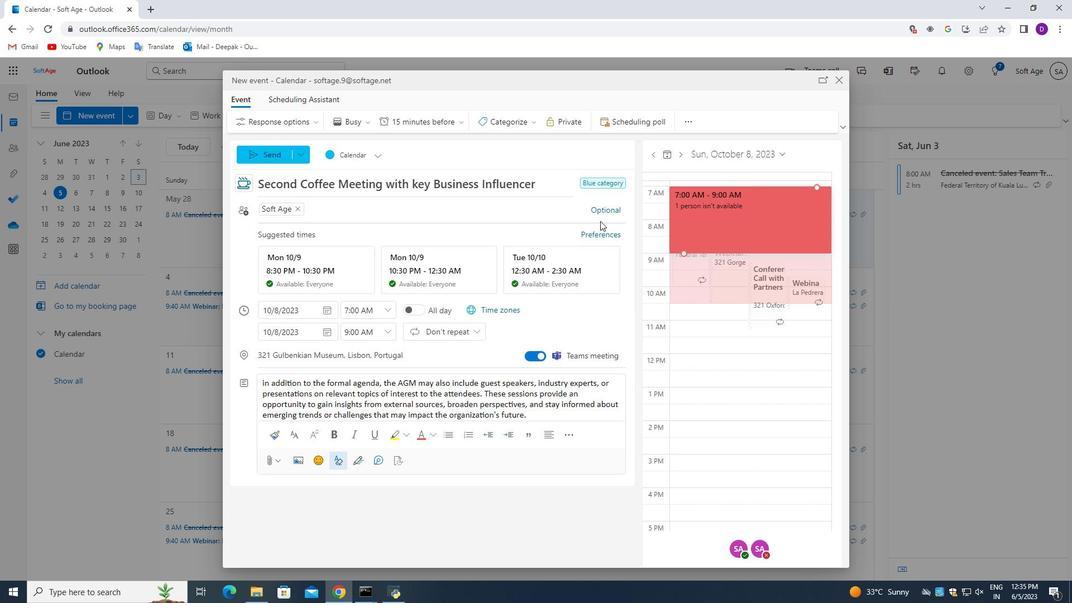 
Action: Mouse pressed left at (602, 217)
Screenshot: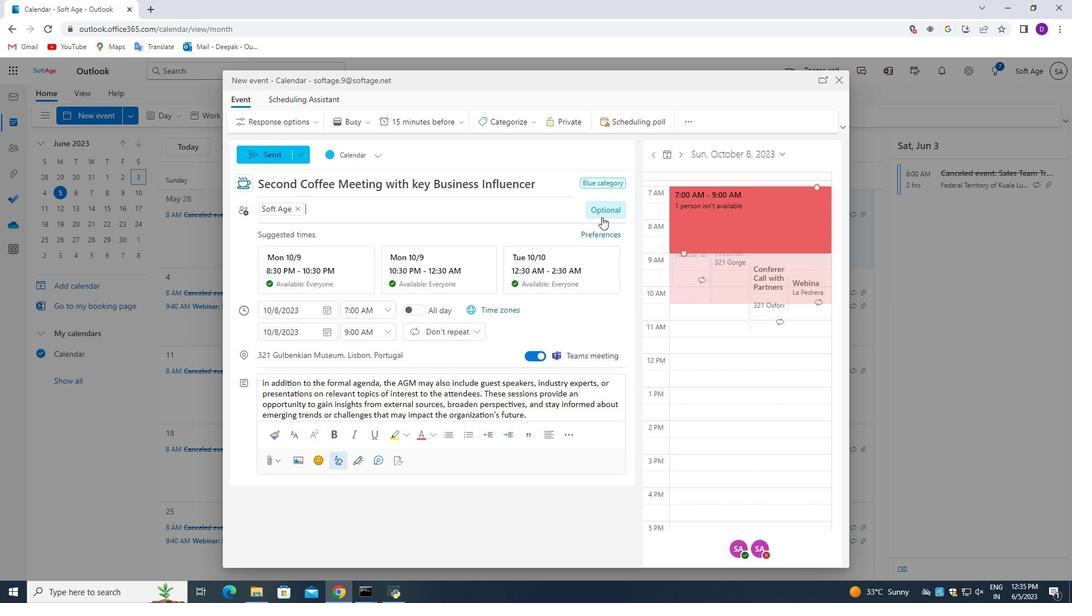 
Action: Mouse moved to (400, 208)
Screenshot: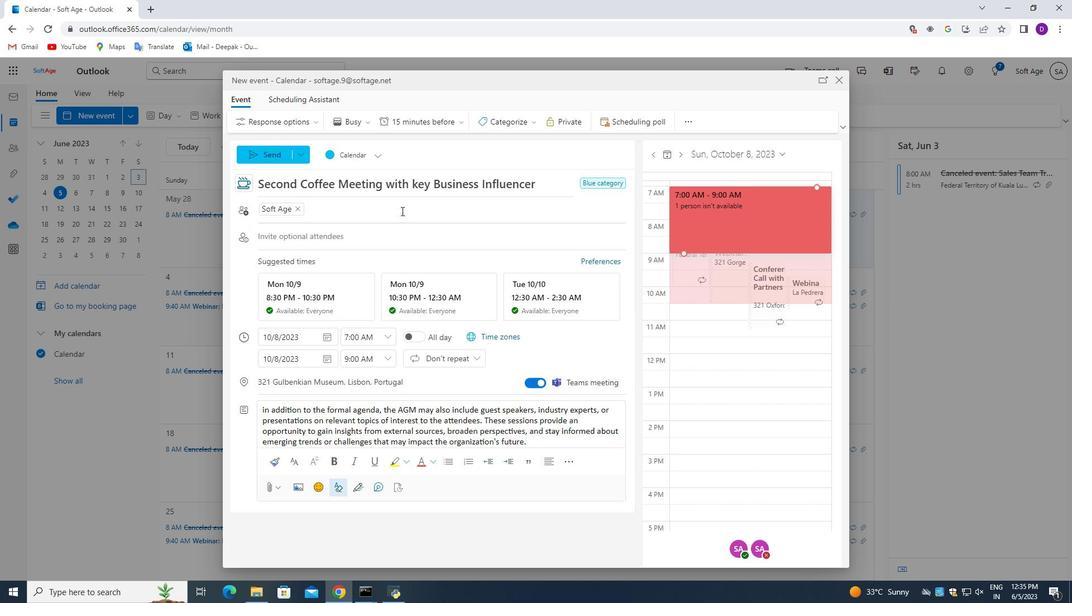 
Action: Key pressed softage.n<Key.backspace>8<Key.shift>@softage.net<Key.enter>
Screenshot: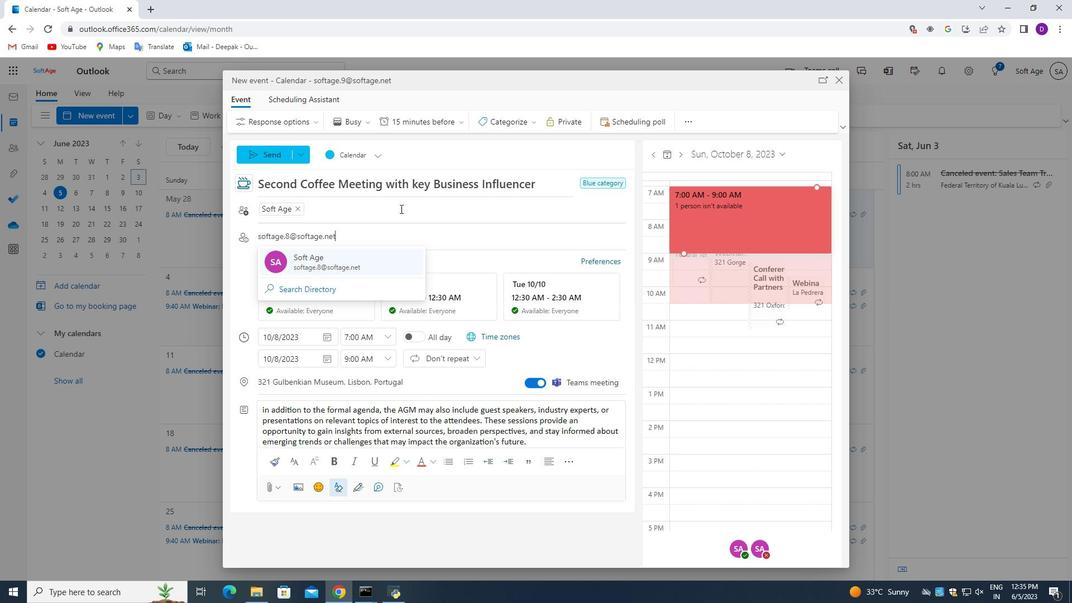 
Action: Mouse moved to (425, 126)
Screenshot: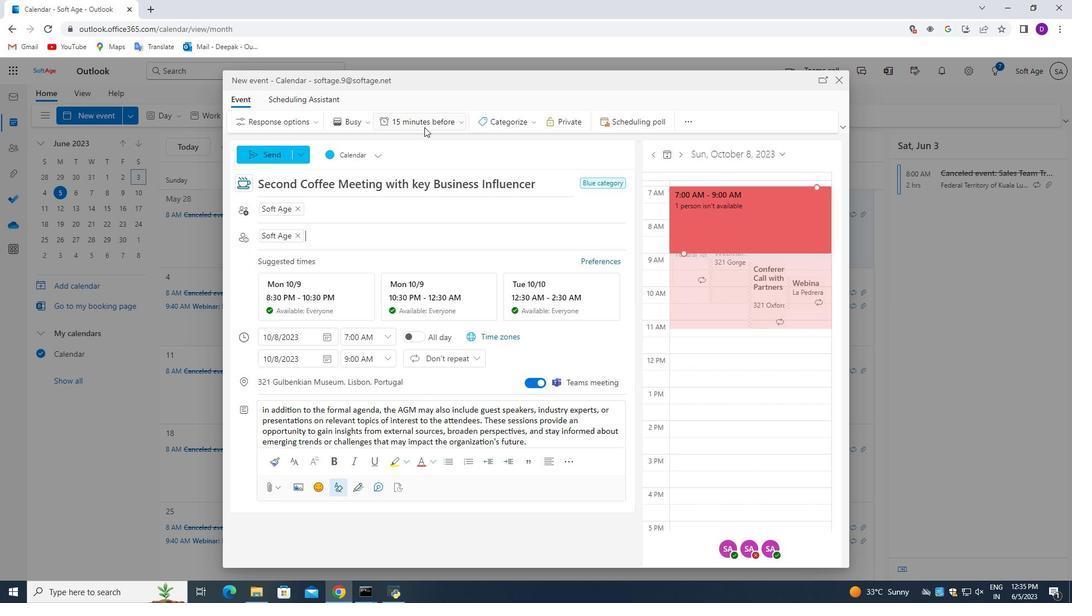 
Action: Mouse pressed left at (425, 126)
Screenshot: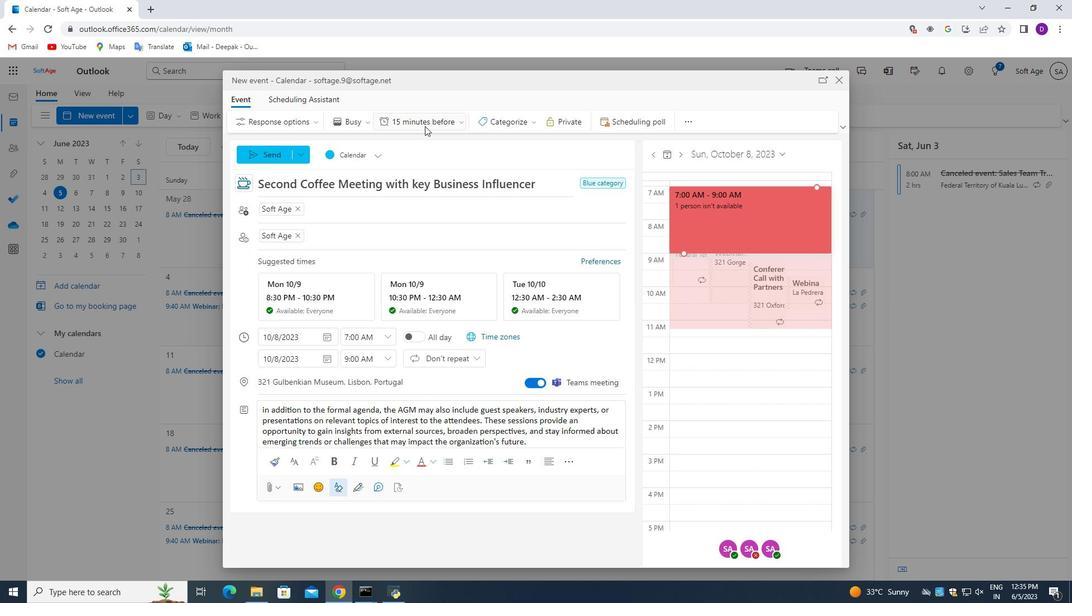 
Action: Mouse moved to (421, 185)
Screenshot: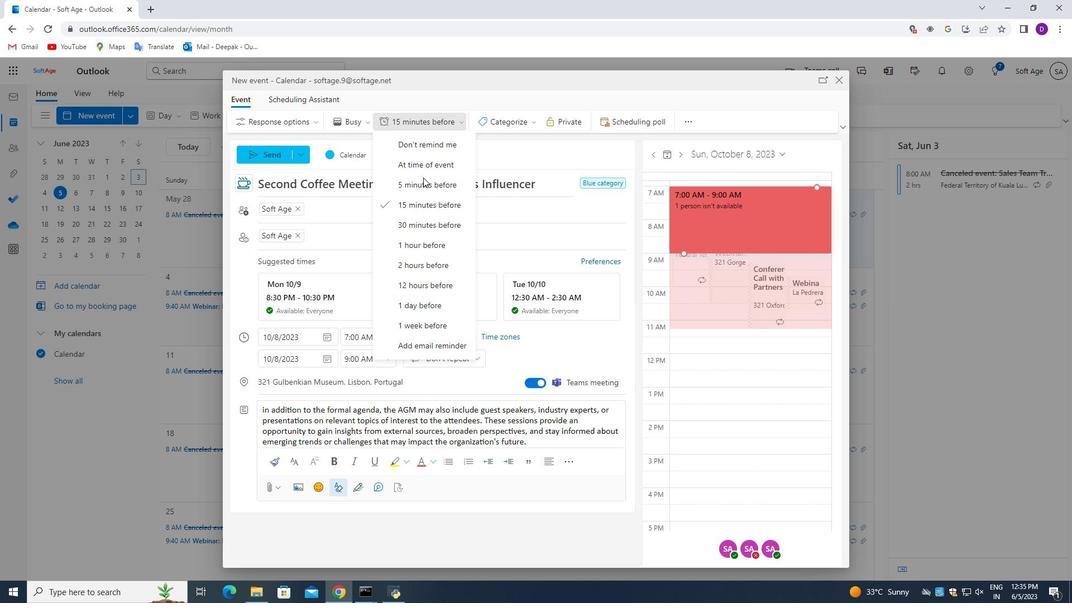 
Action: Mouse pressed left at (421, 185)
Screenshot: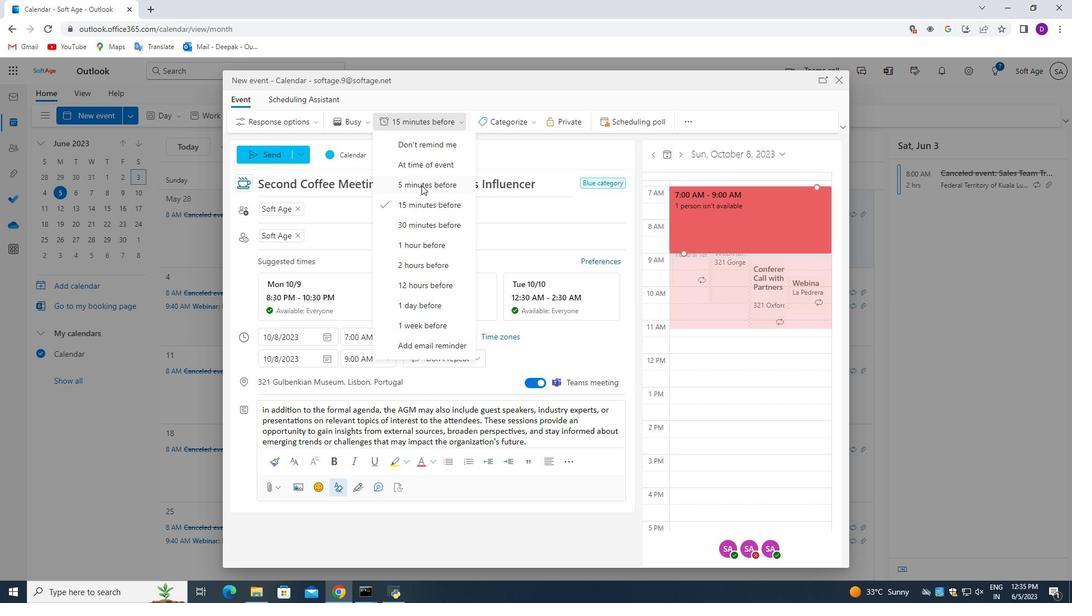 
Action: Mouse moved to (417, 289)
Screenshot: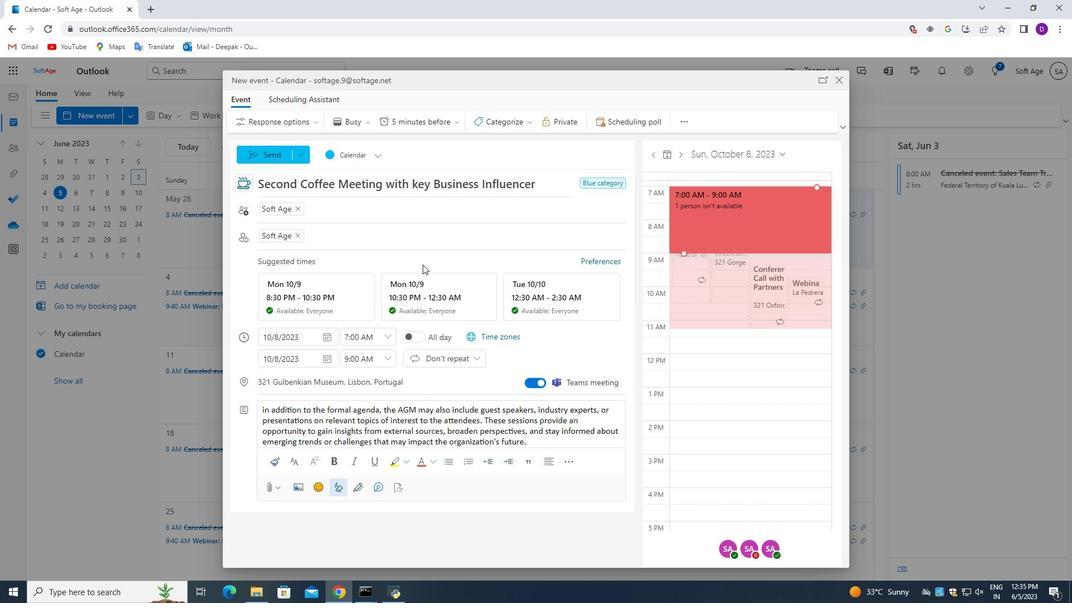 
Action: Mouse scrolled (421, 275) with delta (0, 0)
Screenshot: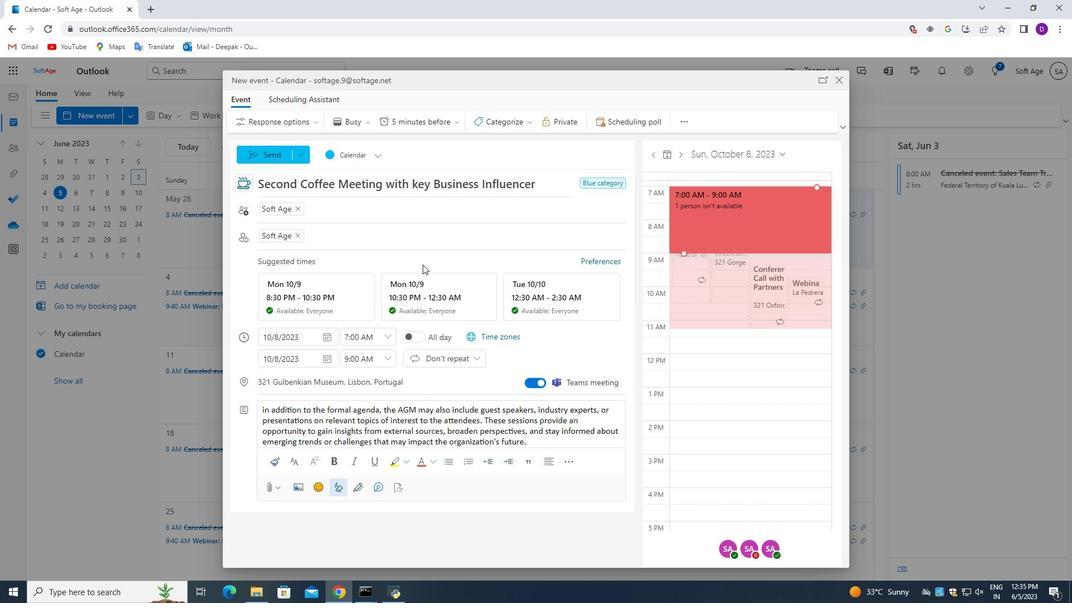 
Action: Mouse moved to (413, 309)
Screenshot: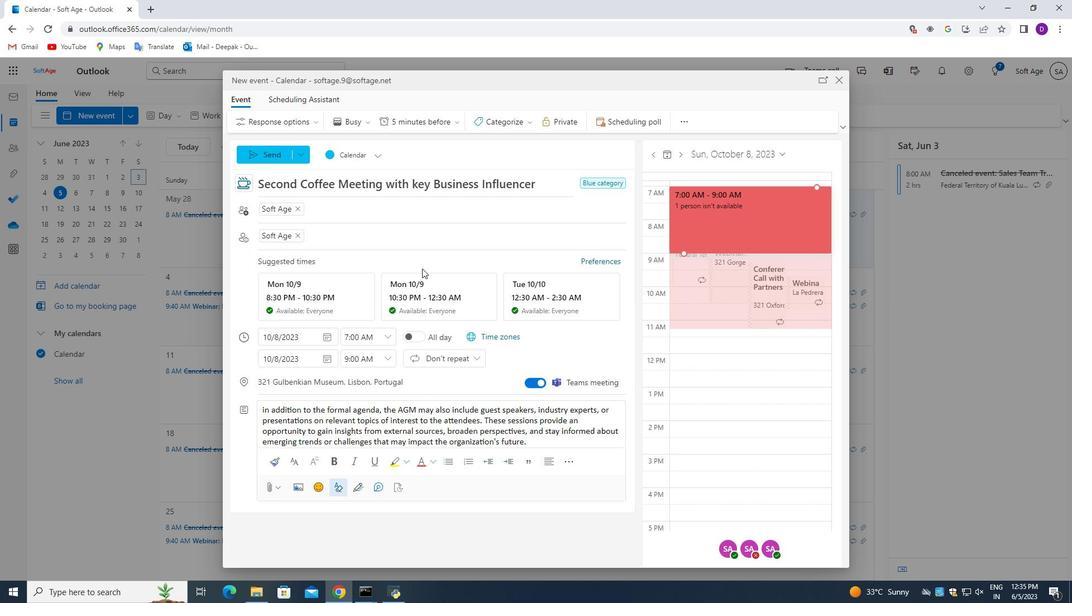 
Action: Mouse scrolled (413, 308) with delta (0, 0)
Screenshot: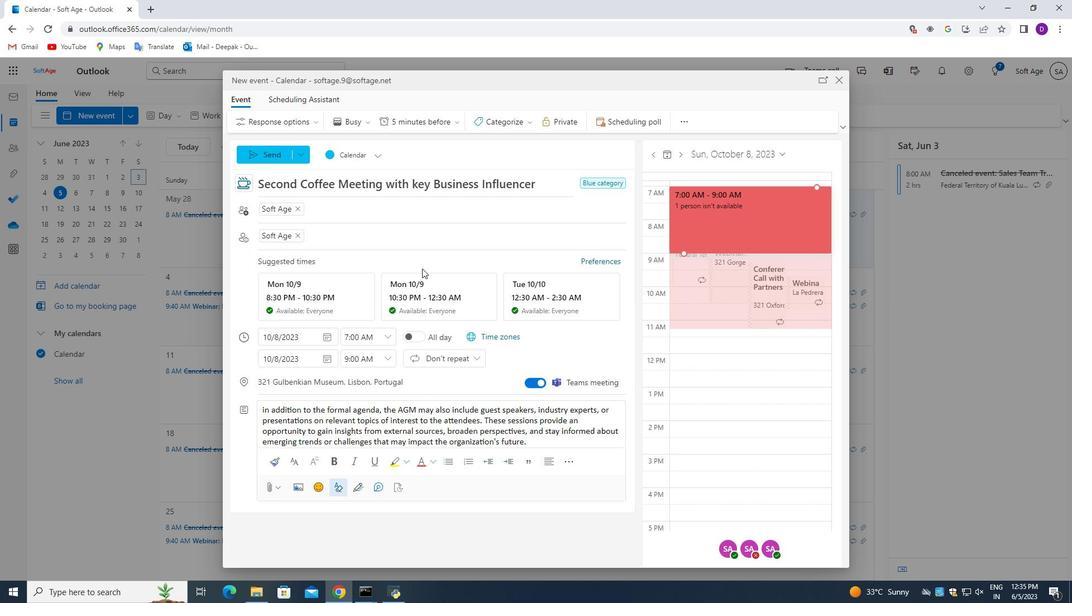 
Action: Mouse moved to (408, 333)
Screenshot: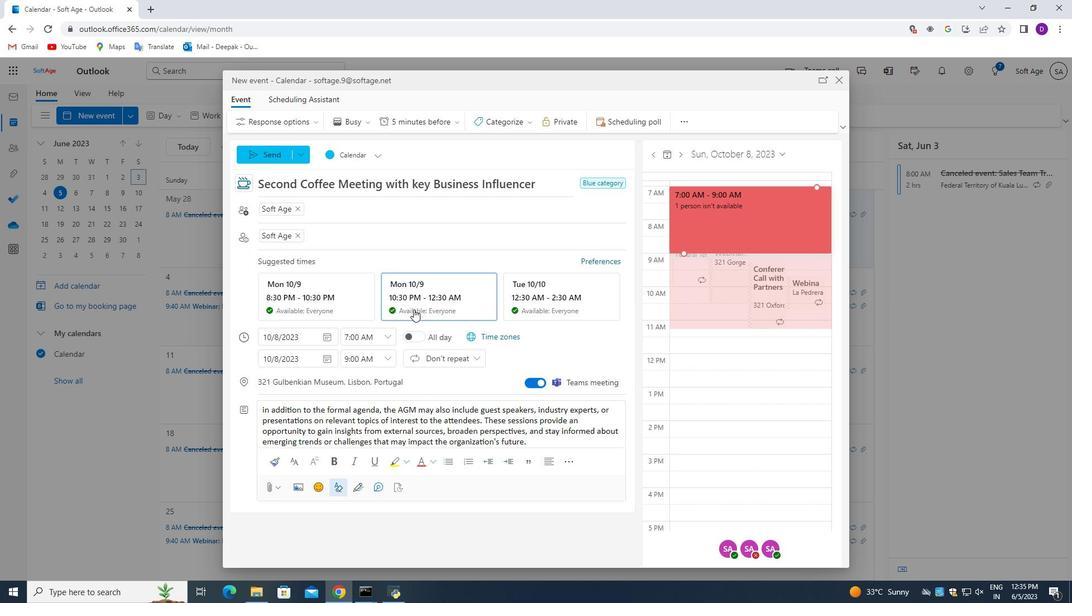 
Action: Mouse scrolled (408, 332) with delta (0, 0)
Screenshot: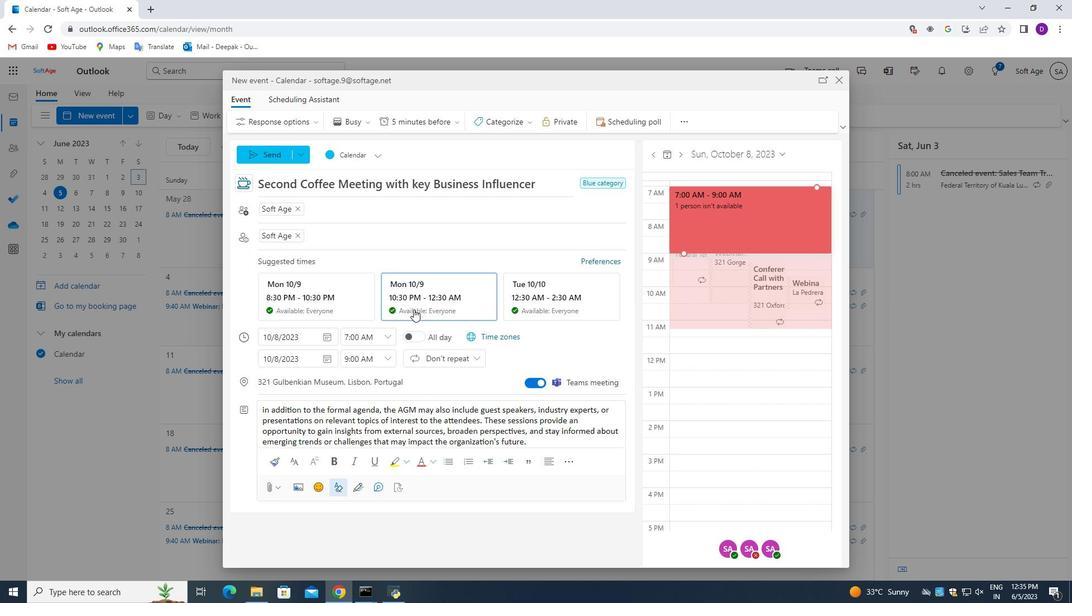 
Action: Mouse moved to (432, 420)
Screenshot: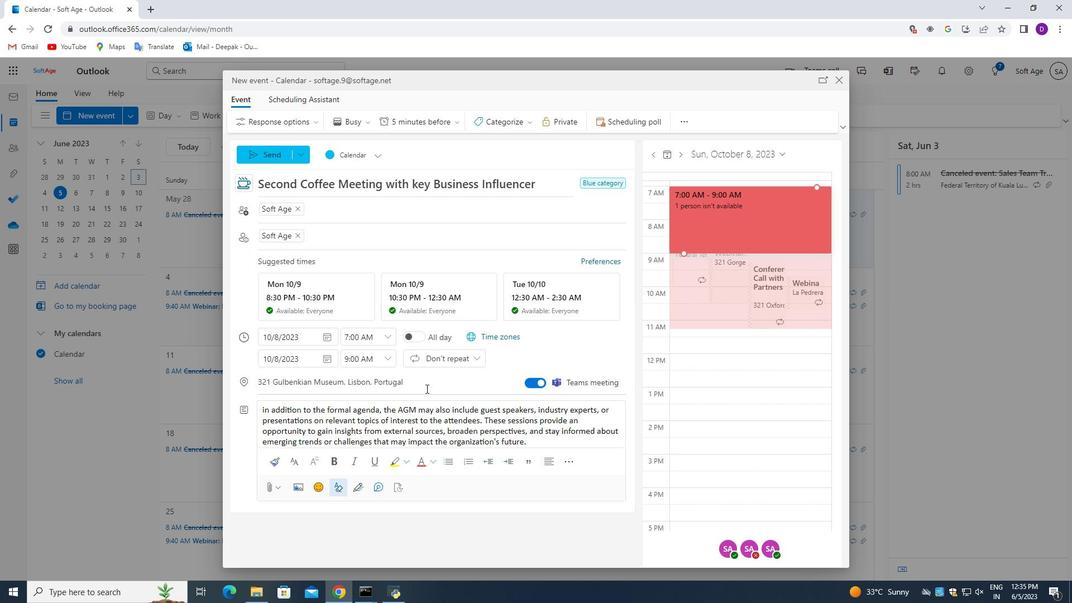 
Action: Mouse scrolled (432, 419) with delta (0, 0)
Screenshot: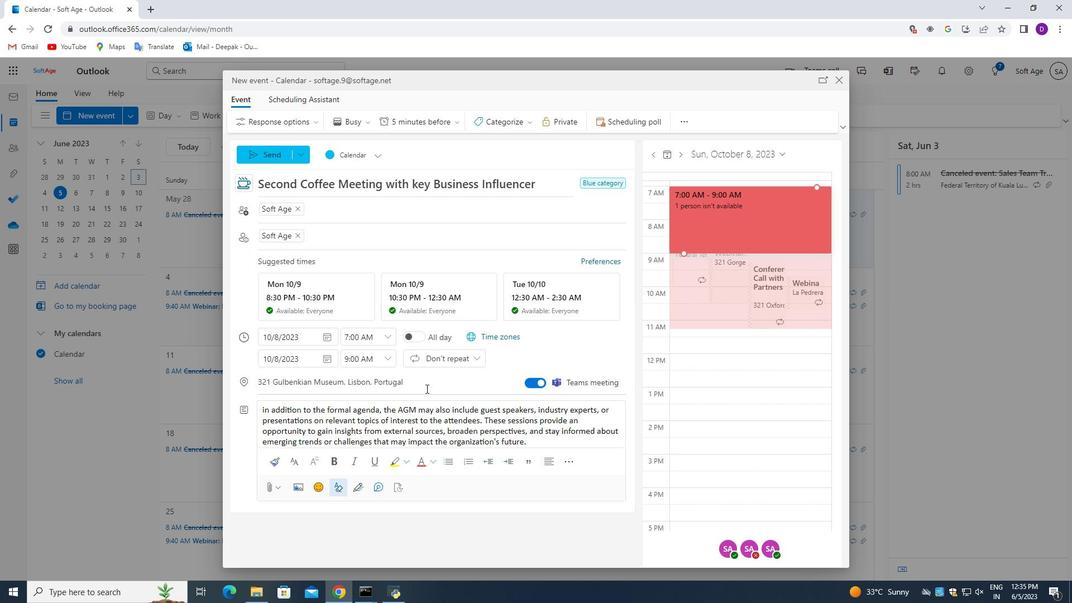 
Action: Mouse moved to (433, 431)
Screenshot: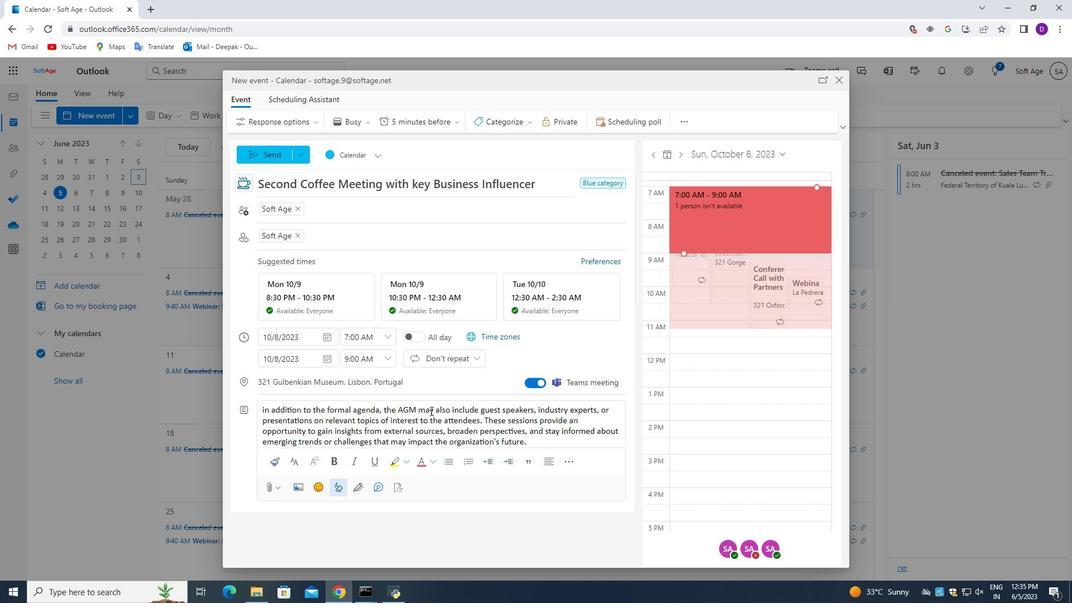 
Action: Mouse scrolled (433, 430) with delta (0, 0)
Screenshot: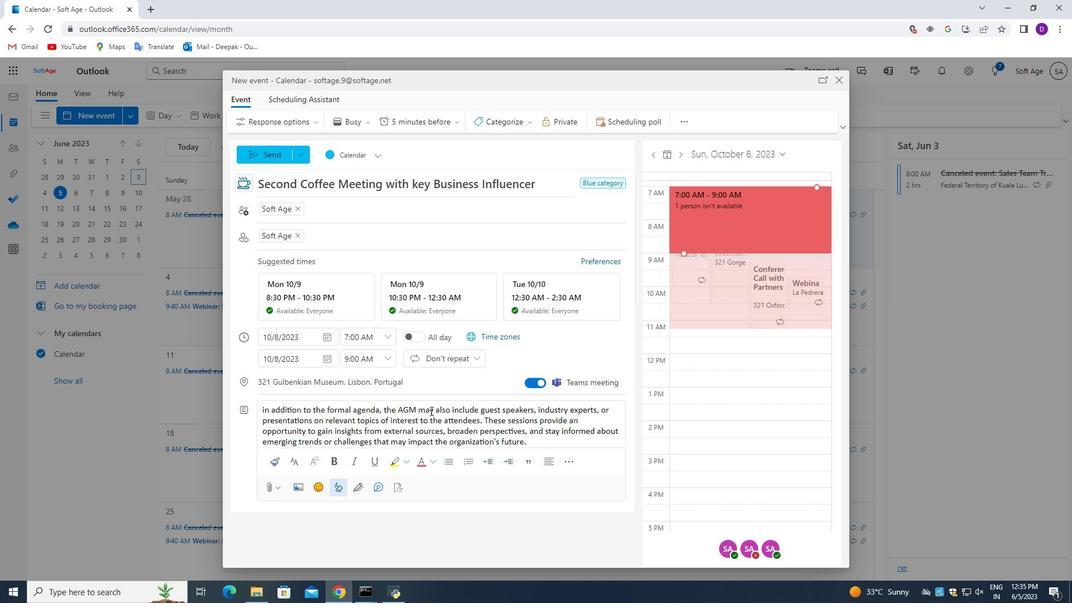 
Action: Mouse moved to (433, 437)
Screenshot: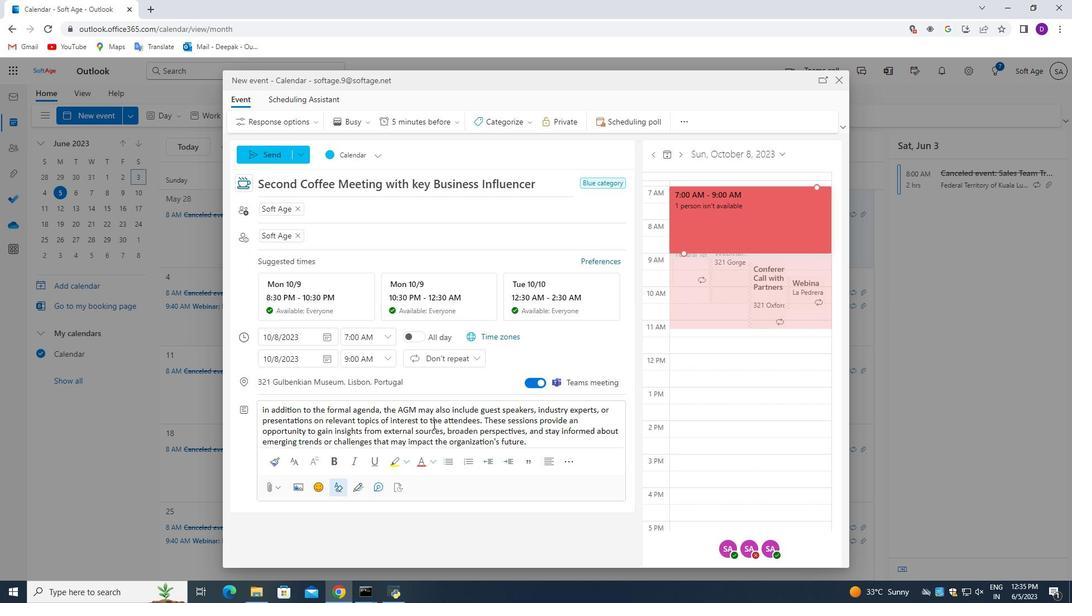 
Action: Mouse scrolled (433, 436) with delta (0, 0)
Screenshot: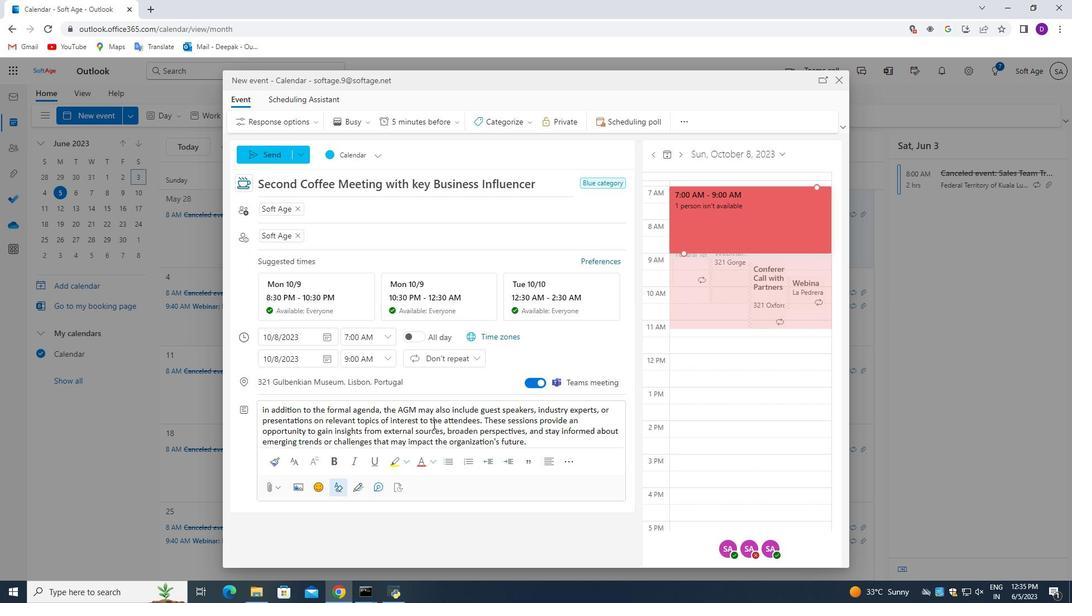 
Action: Mouse moved to (436, 437)
Screenshot: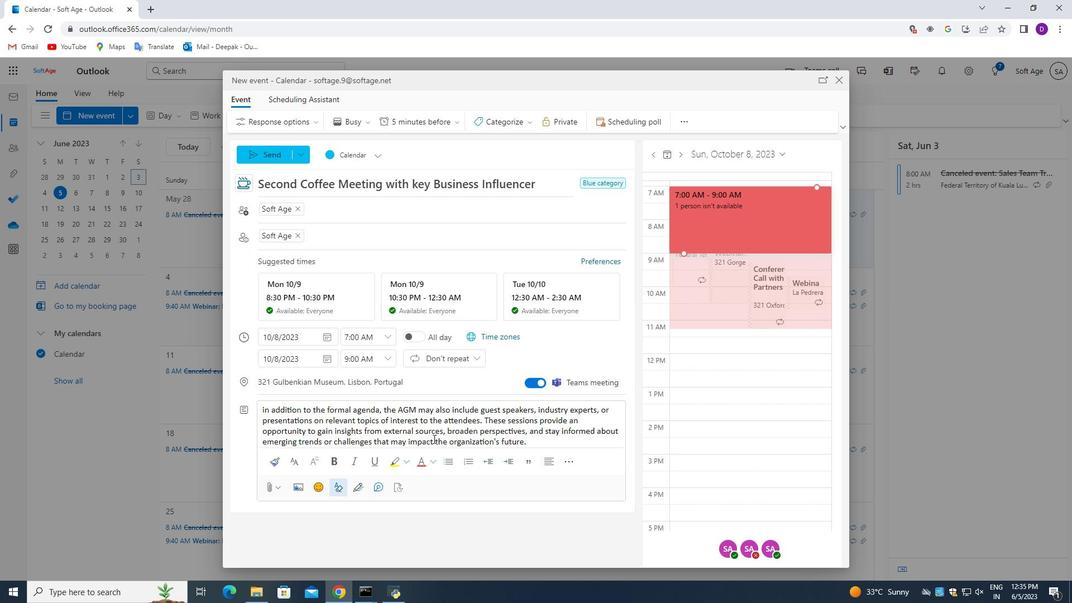 
Action: Mouse scrolled (436, 437) with delta (0, 0)
Screenshot: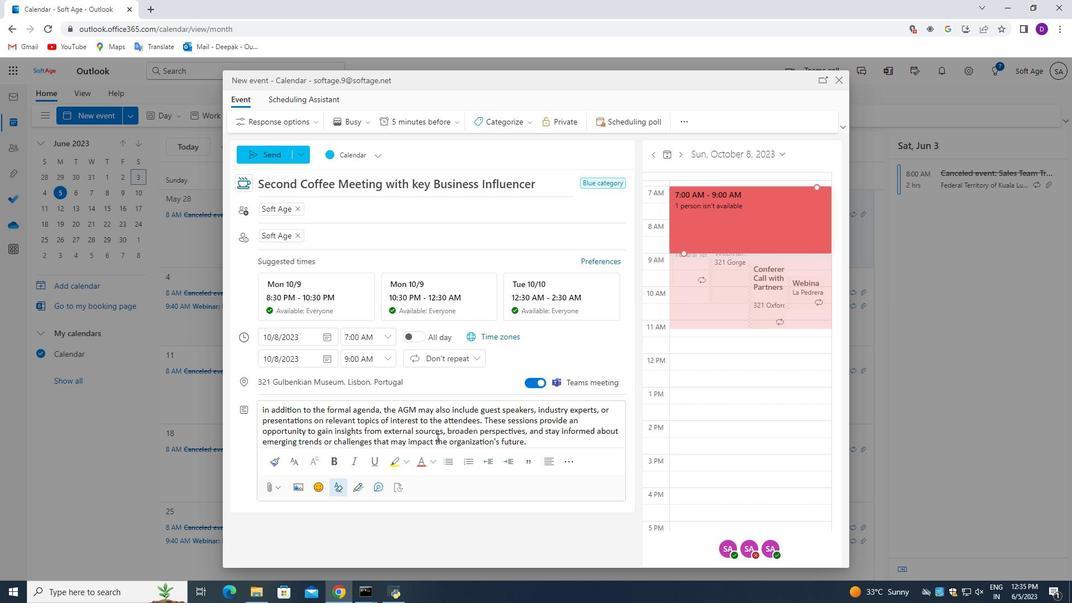 
Action: Mouse scrolled (436, 437) with delta (0, 0)
Screenshot: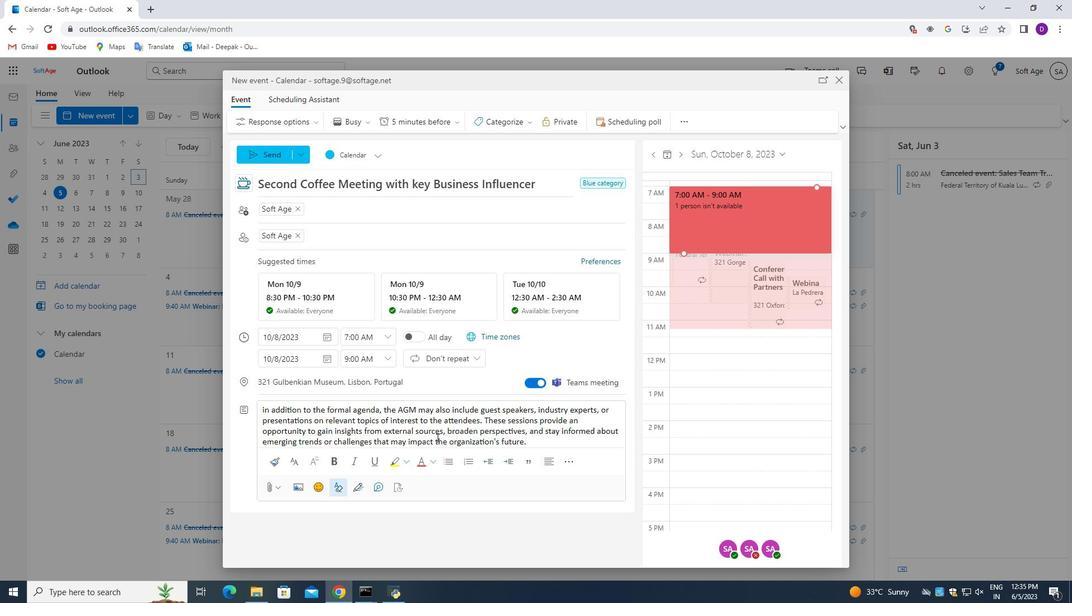 
Action: Mouse moved to (318, 288)
Screenshot: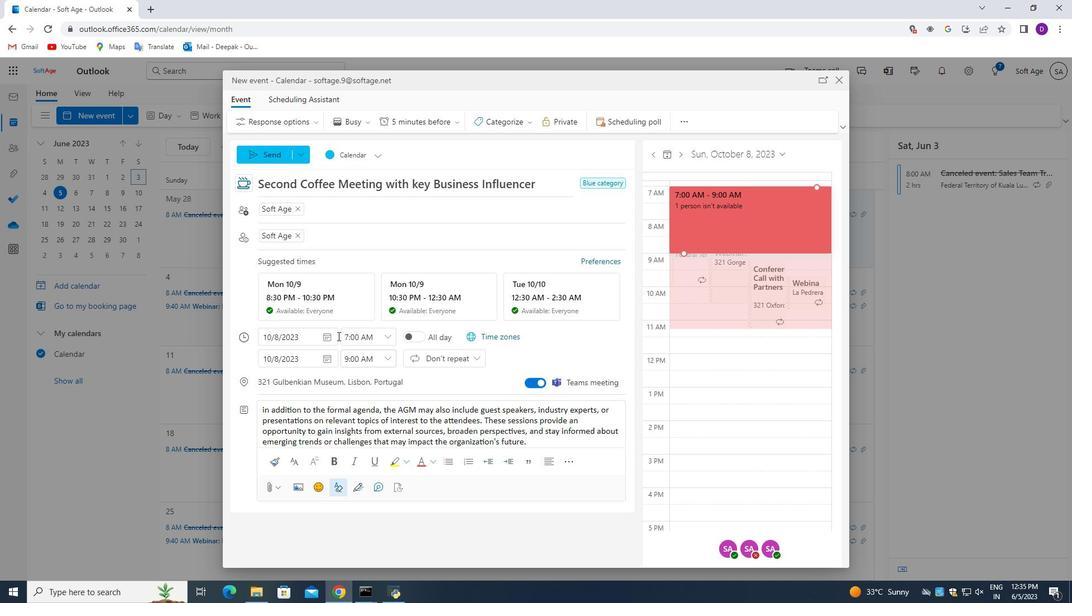
Action: Mouse scrolled (318, 288) with delta (0, 0)
Screenshot: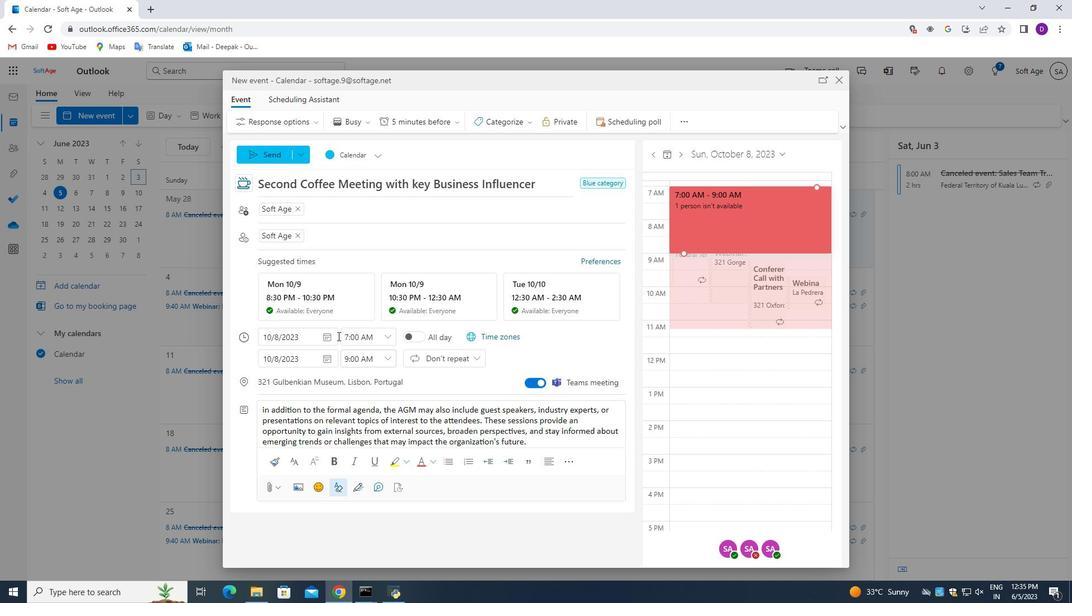 
Action: Mouse moved to (313, 272)
Screenshot: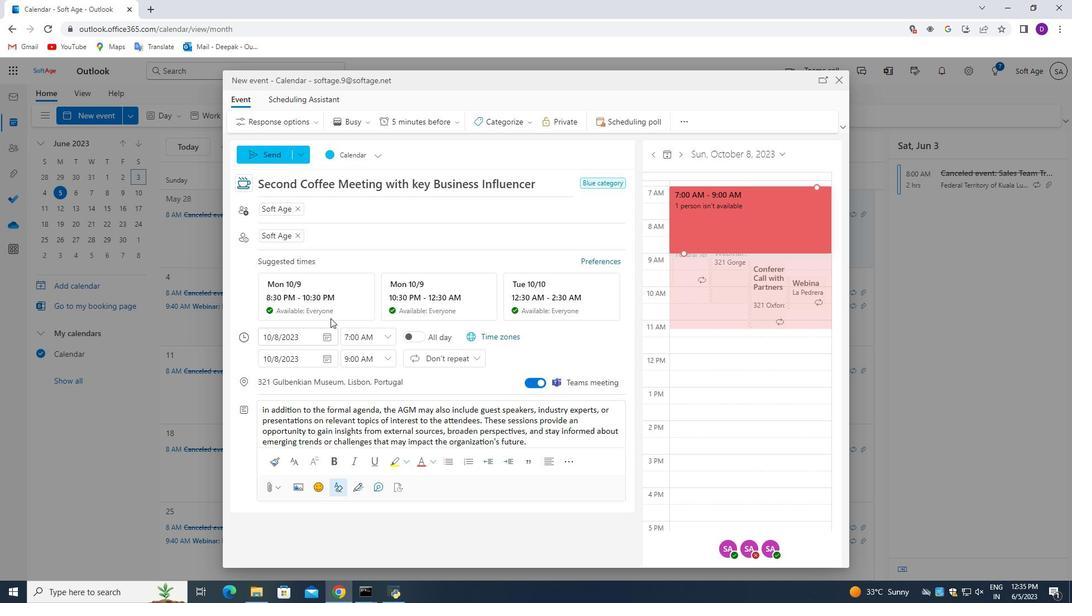 
Action: Mouse scrolled (313, 273) with delta (0, 0)
Screenshot: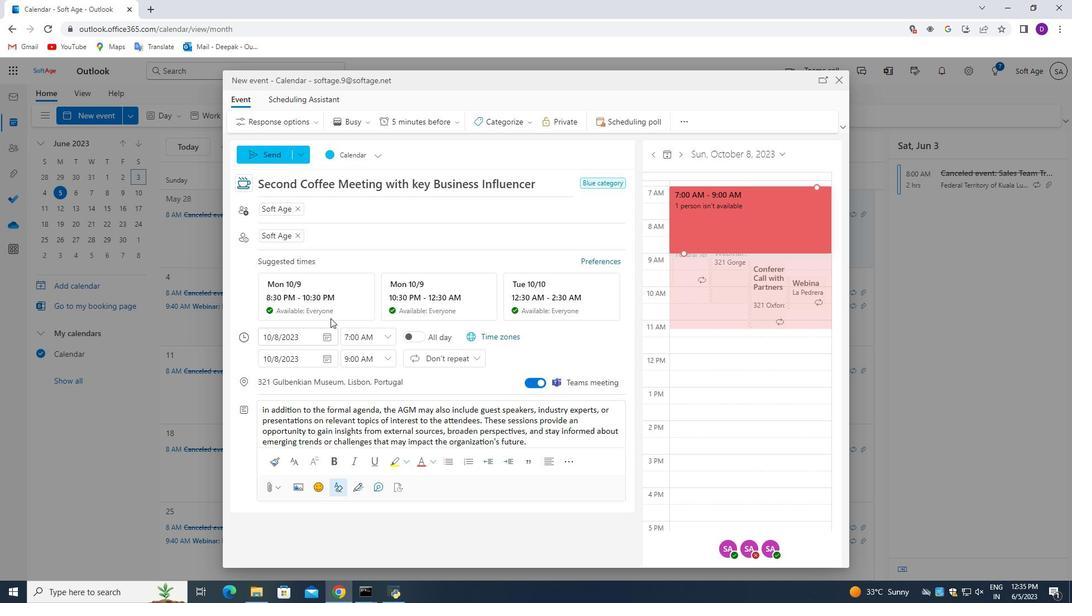 
Action: Mouse moved to (266, 148)
Screenshot: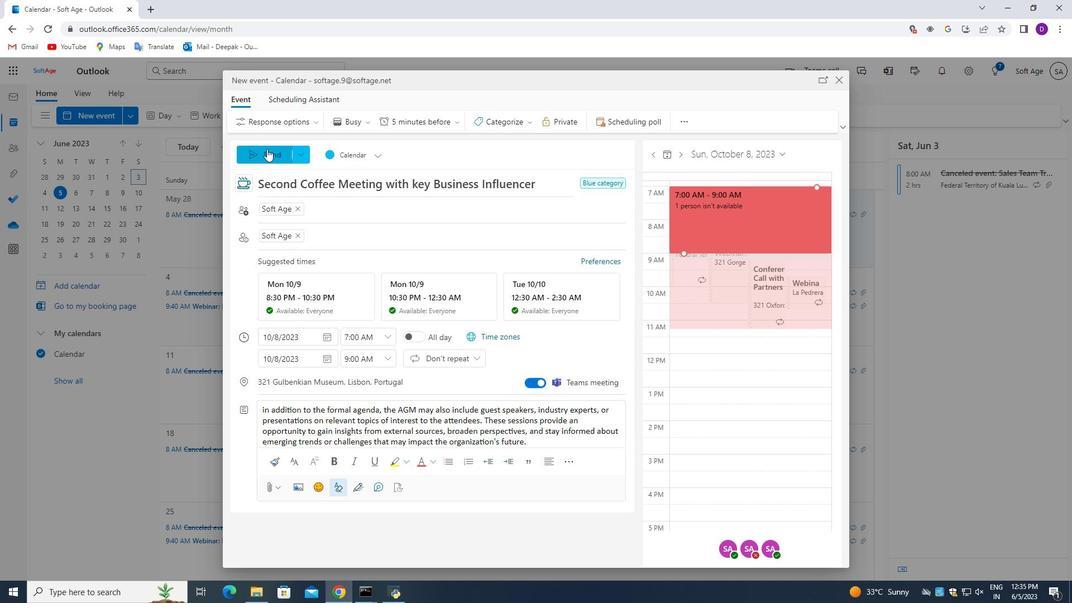 
Action: Mouse pressed left at (266, 148)
Screenshot: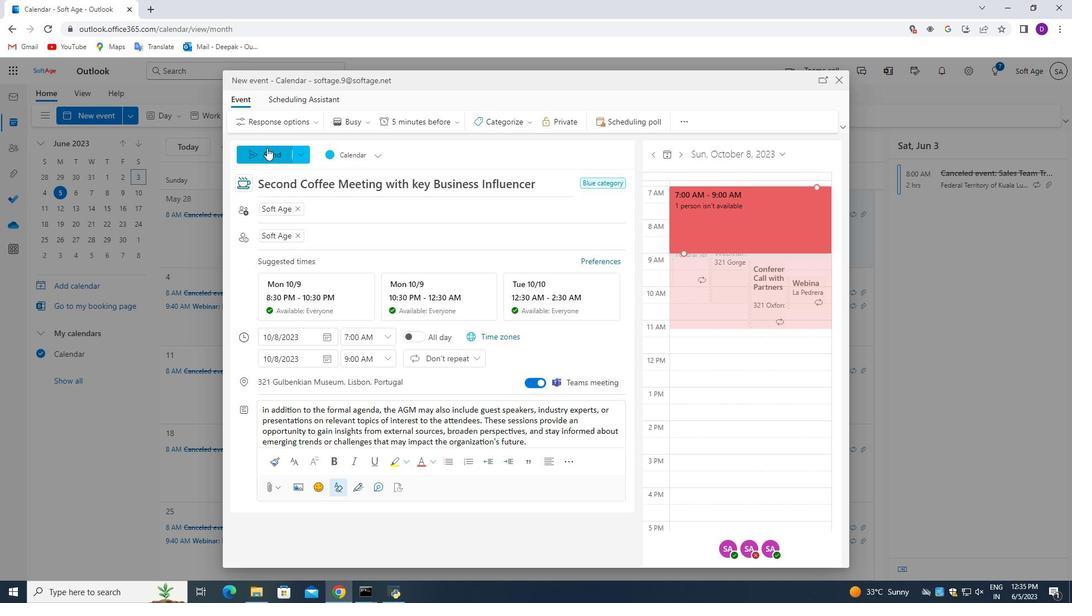 
Action: Mouse moved to (456, 335)
Screenshot: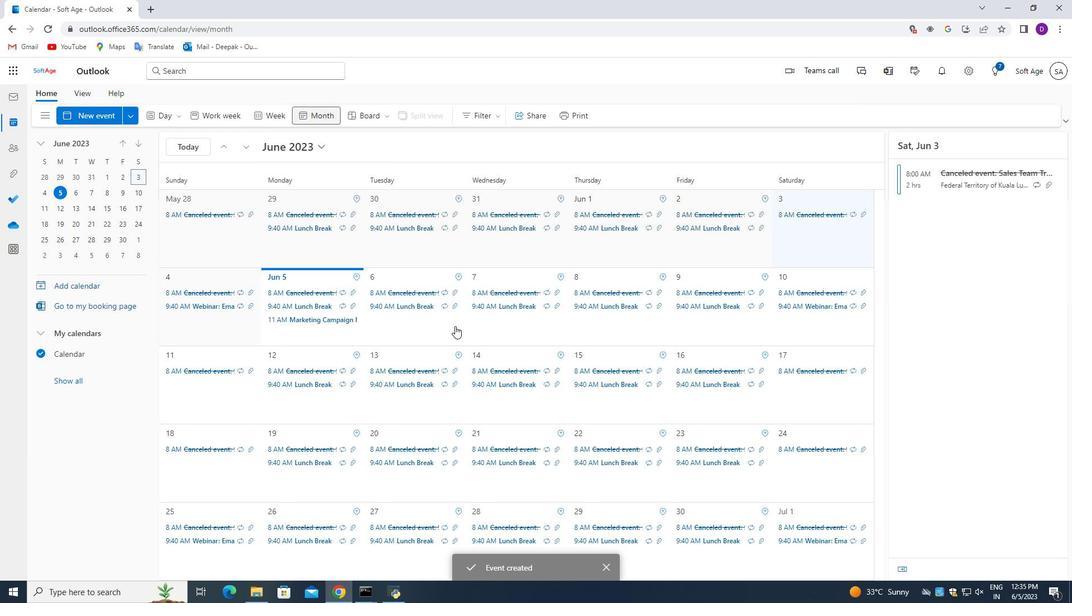 
Action: Mouse scrolled (456, 335) with delta (0, 0)
Screenshot: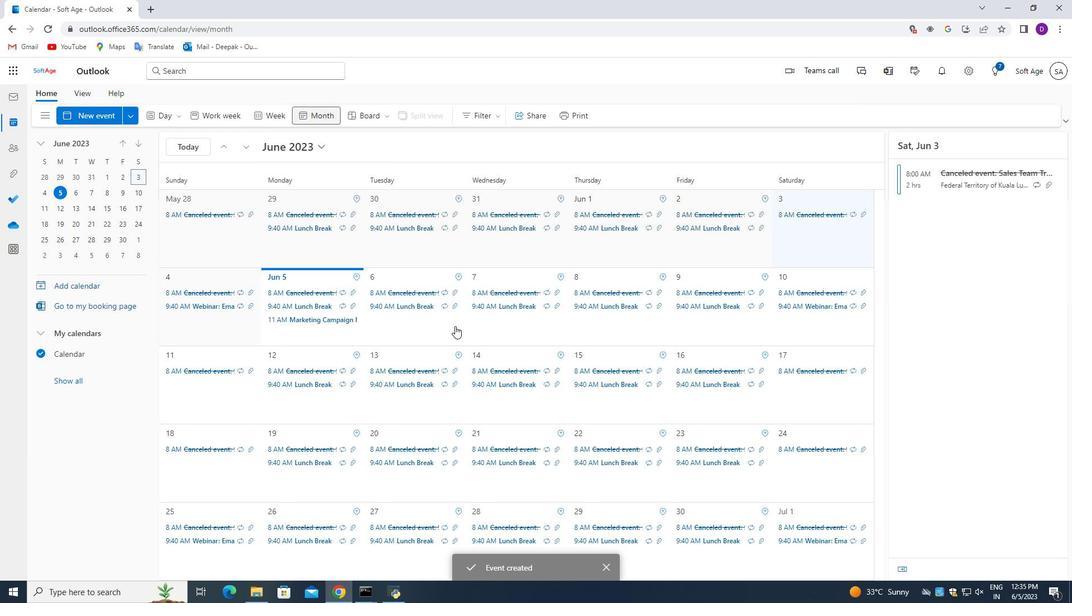 
Action: Mouse moved to (456, 341)
Screenshot: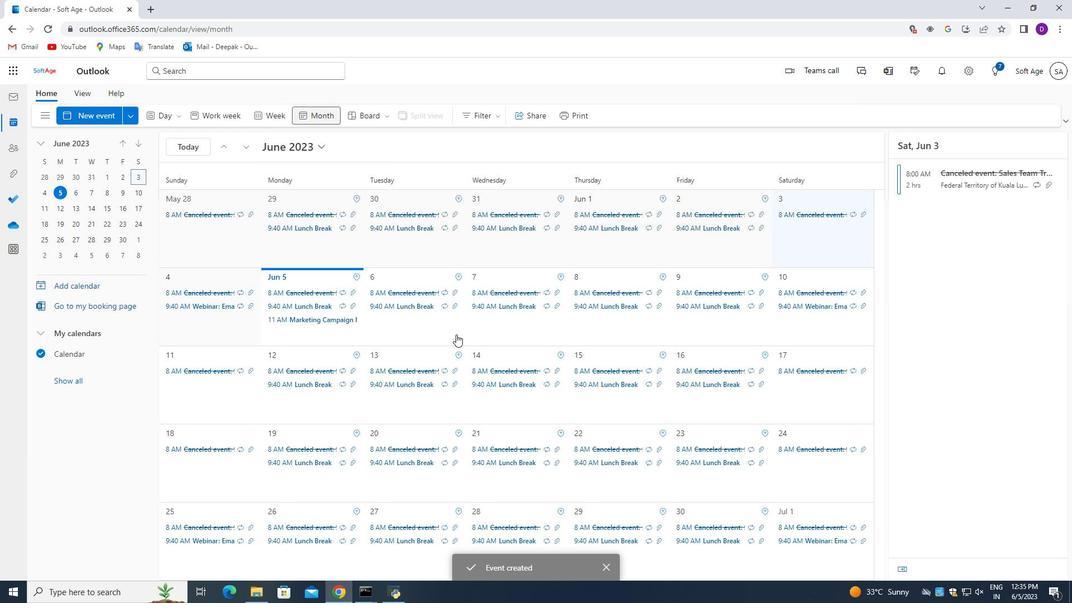 
Action: Mouse scrolled (456, 341) with delta (0, 0)
Screenshot: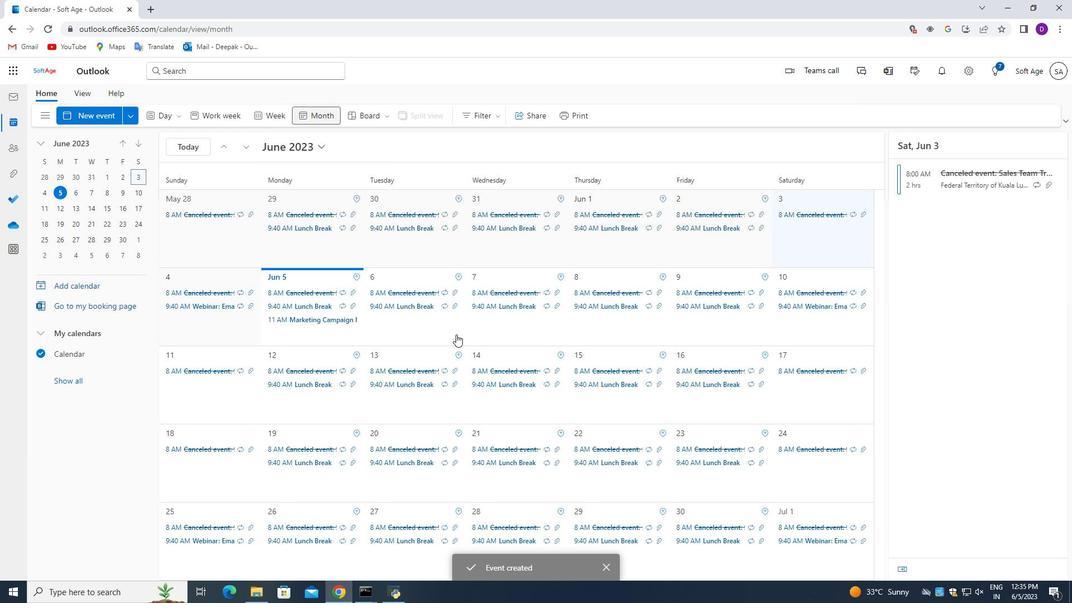 
Action: Mouse moved to (456, 343)
Screenshot: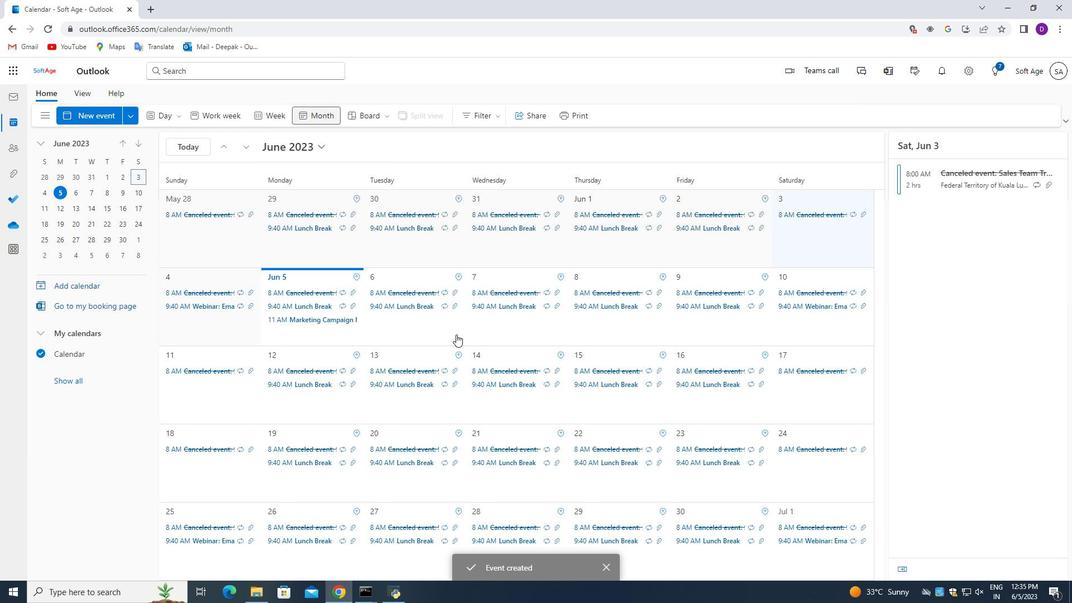 
Action: Mouse scrolled (456, 342) with delta (0, 0)
Screenshot: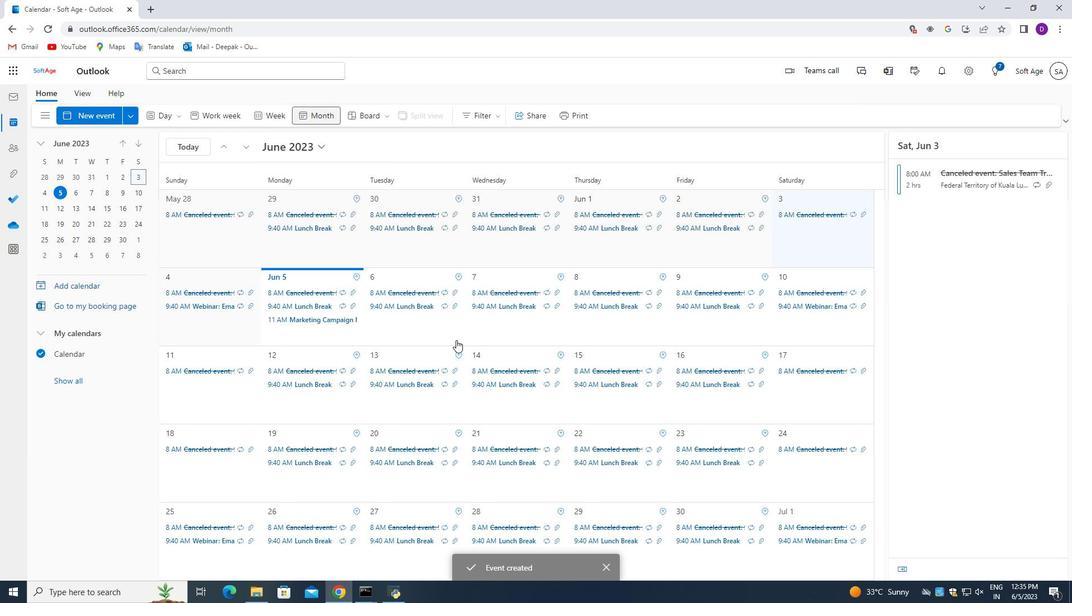 
Action: Mouse scrolled (456, 344) with delta (0, 0)
Screenshot: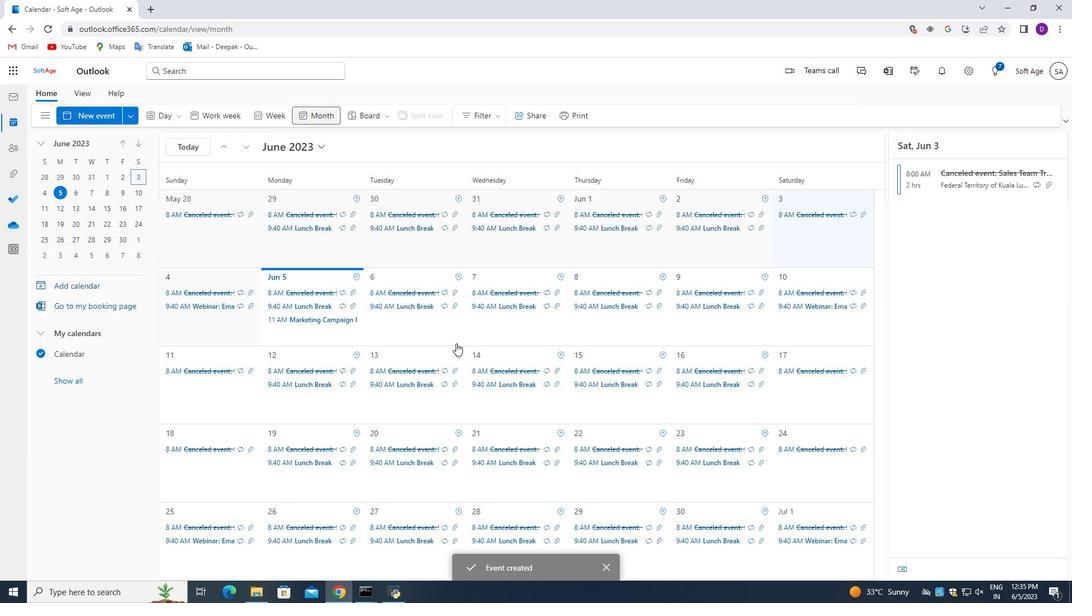 
Action: Mouse scrolled (456, 344) with delta (0, 0)
Screenshot: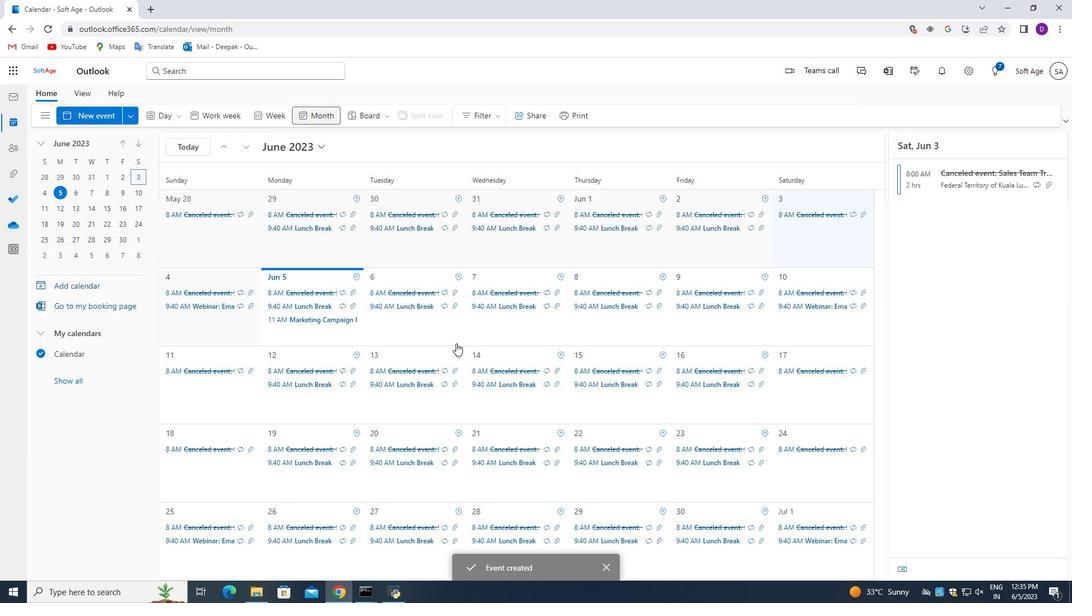 
Action: Mouse scrolled (456, 344) with delta (0, 0)
Screenshot: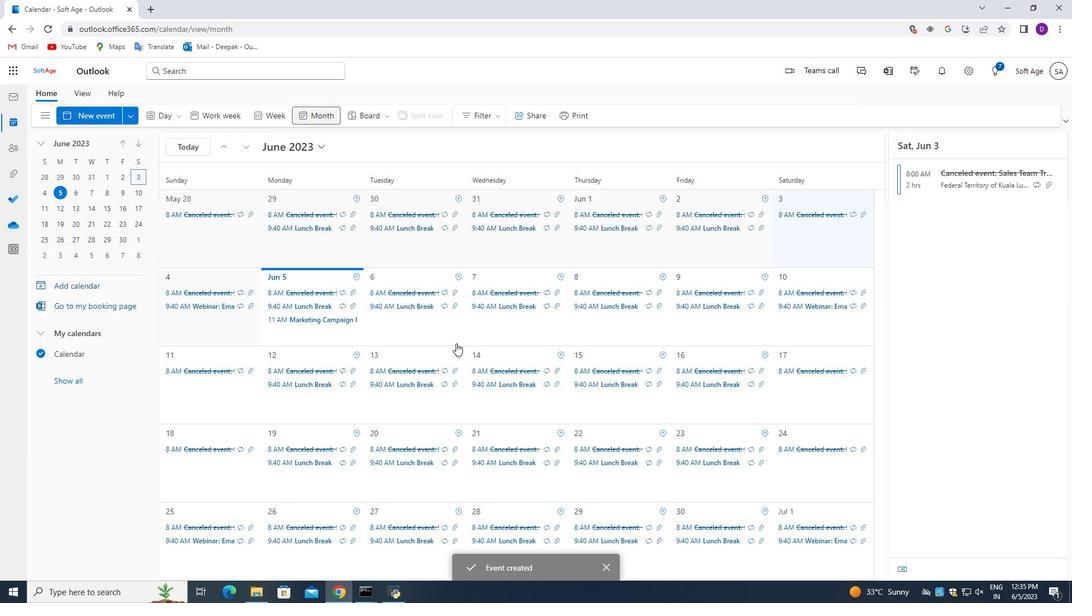 
